 Task: Log work in the project Visionary for the issue 'Upgrade the accessibility of a mobile application to comply with international accessibility standards' spent time as '2w 6d 14h 20m' and remaining time as '6w 1d 23h 38m' and move to bottom of backlog. Now add the issue to the epic 'Data Analysis'.
Action: Mouse moved to (881, 368)
Screenshot: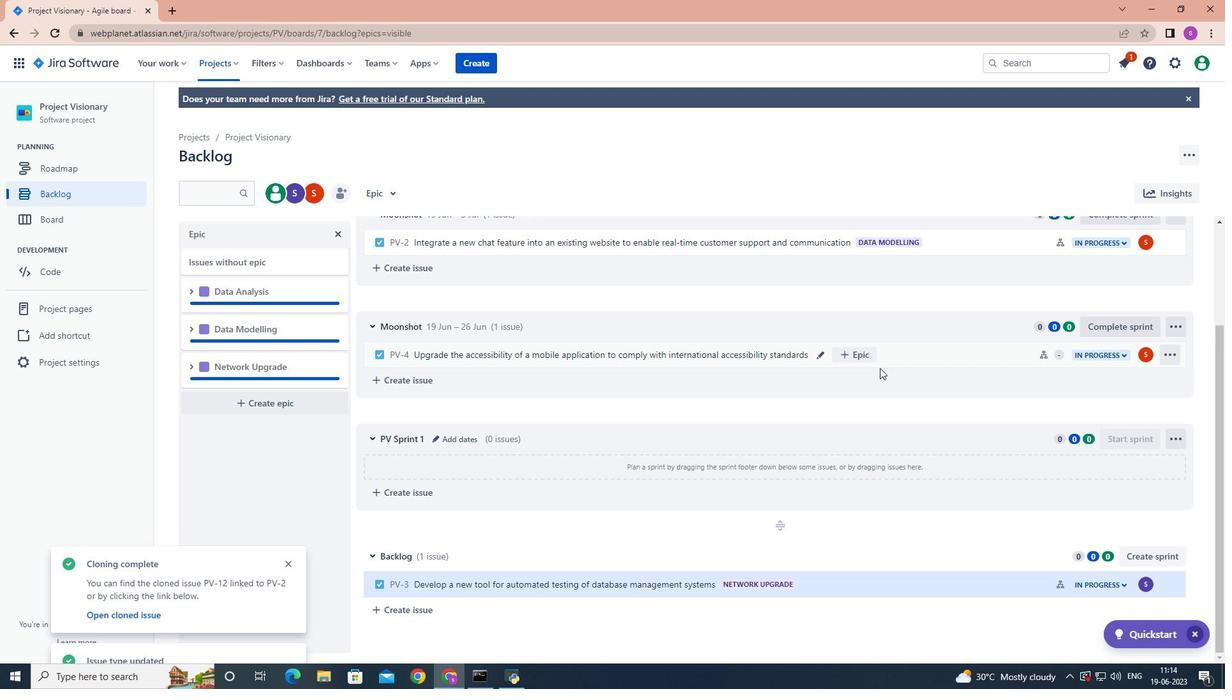 
Action: Mouse scrolled (881, 369) with delta (0, 0)
Screenshot: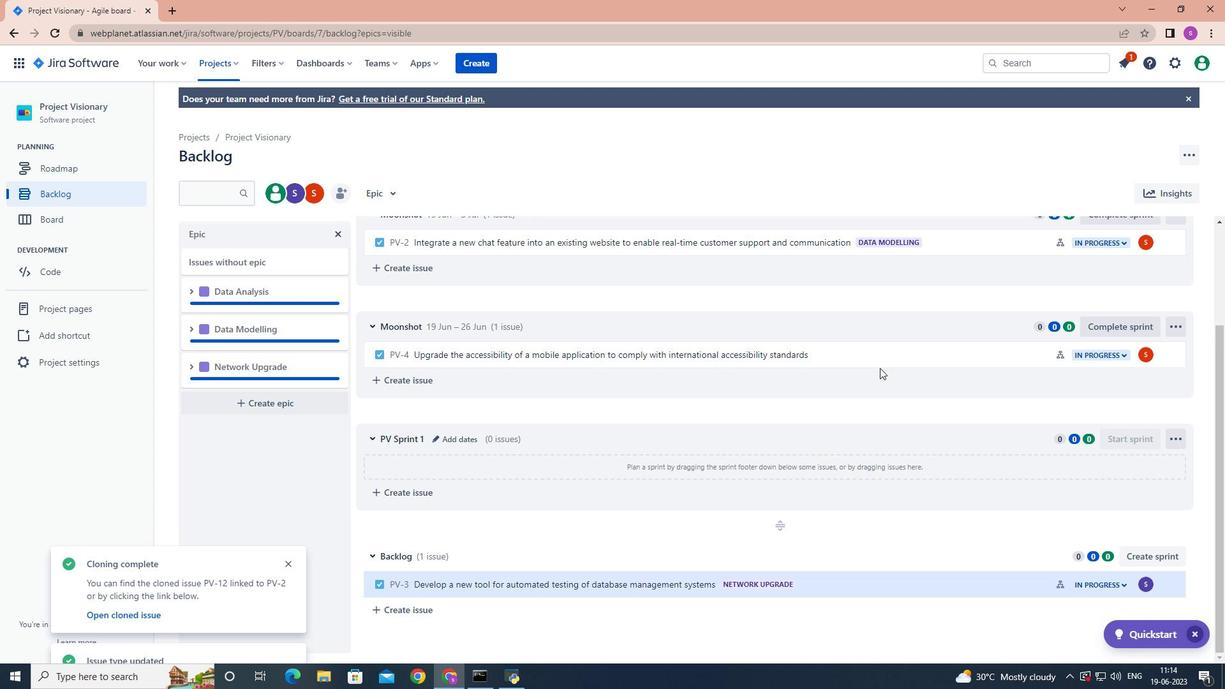 
Action: Mouse moved to (881, 368)
Screenshot: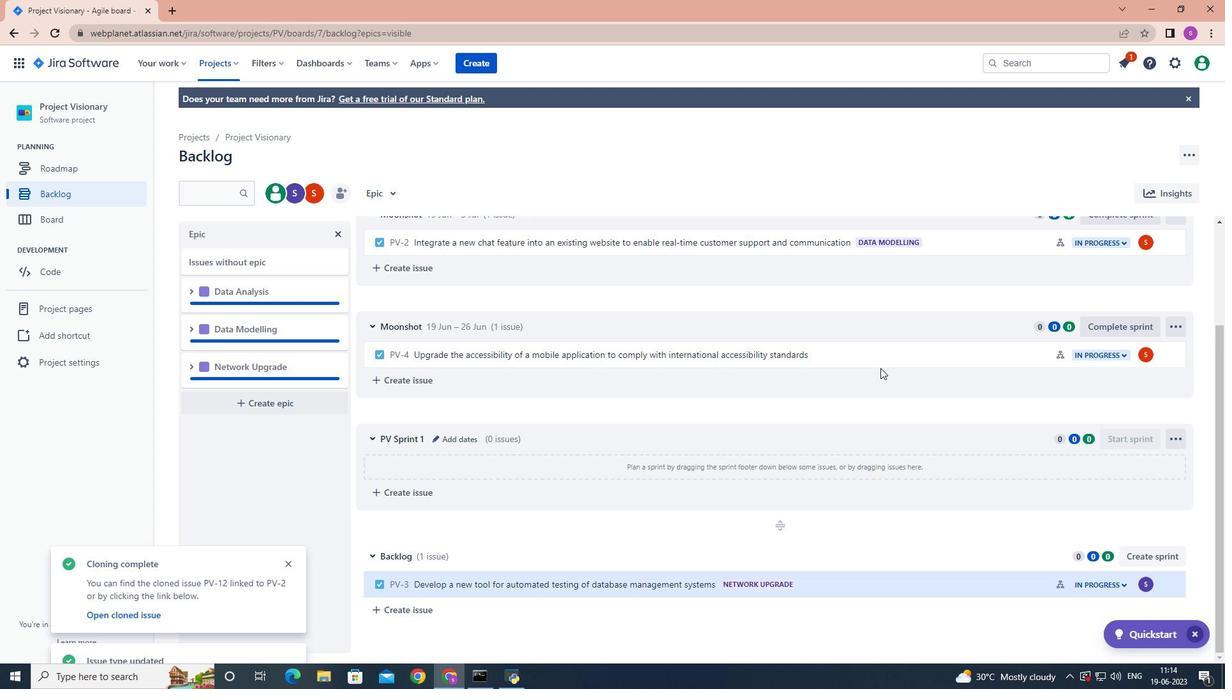 
Action: Mouse scrolled (881, 369) with delta (0, 0)
Screenshot: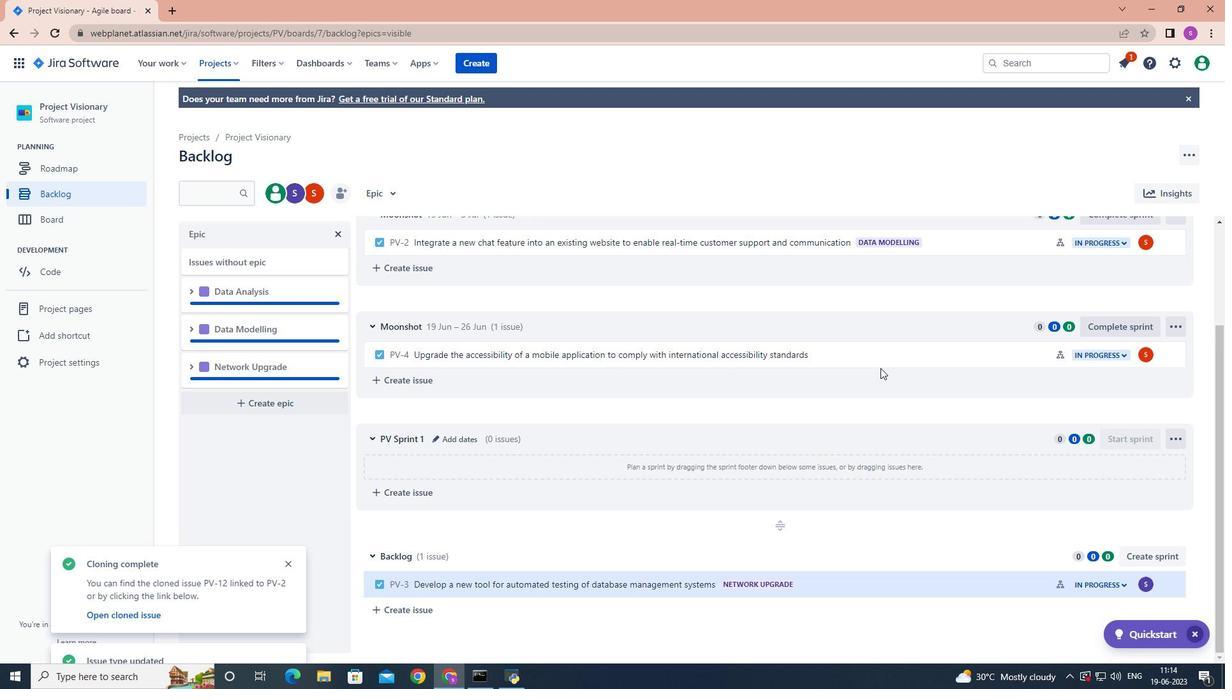 
Action: Mouse scrolled (881, 369) with delta (0, 0)
Screenshot: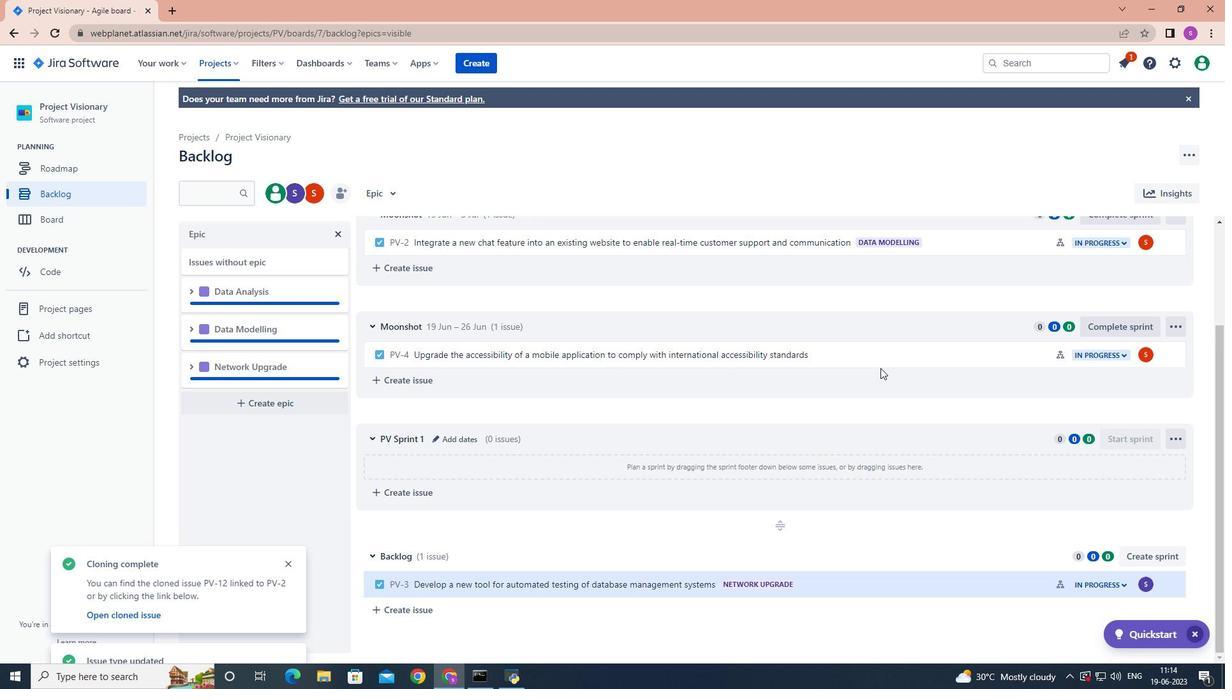 
Action: Mouse moved to (950, 399)
Screenshot: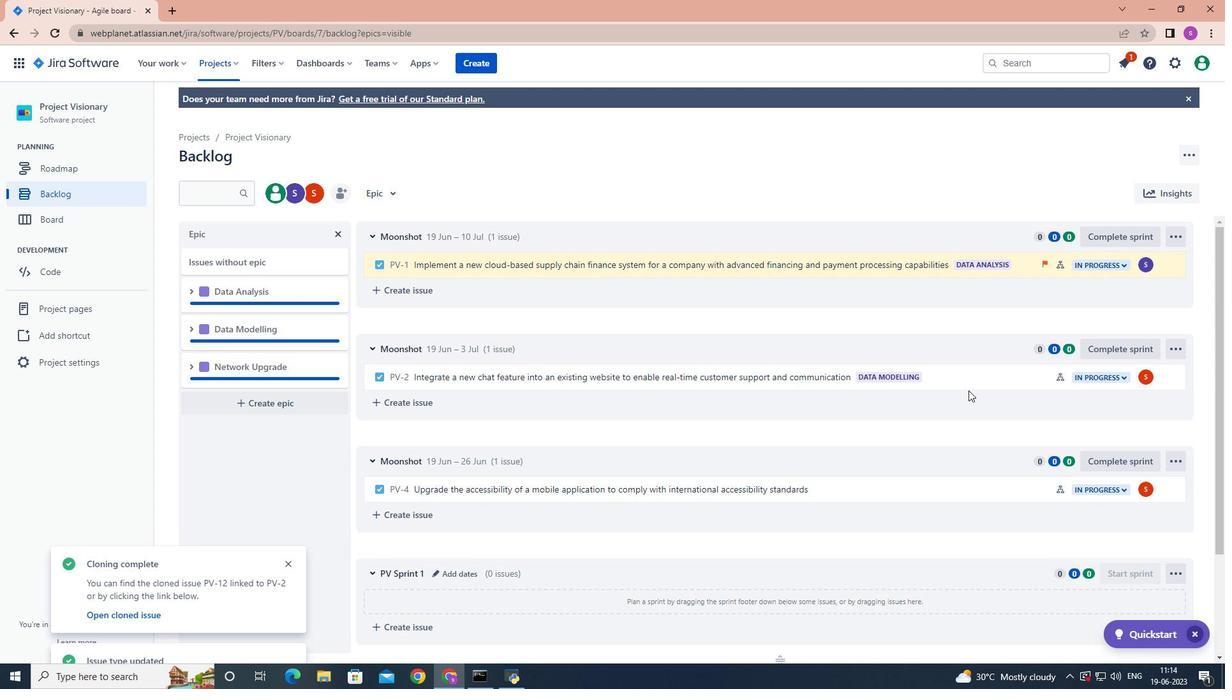 
Action: Mouse scrolled (950, 399) with delta (0, 0)
Screenshot: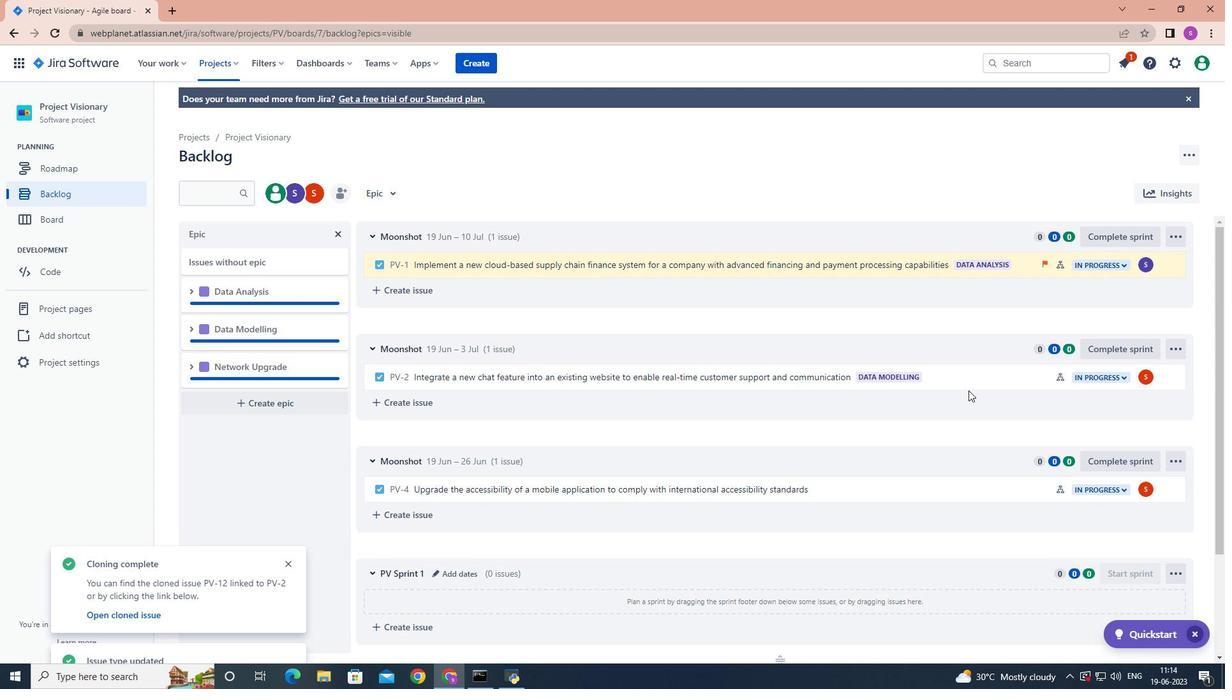 
Action: Mouse moved to (946, 402)
Screenshot: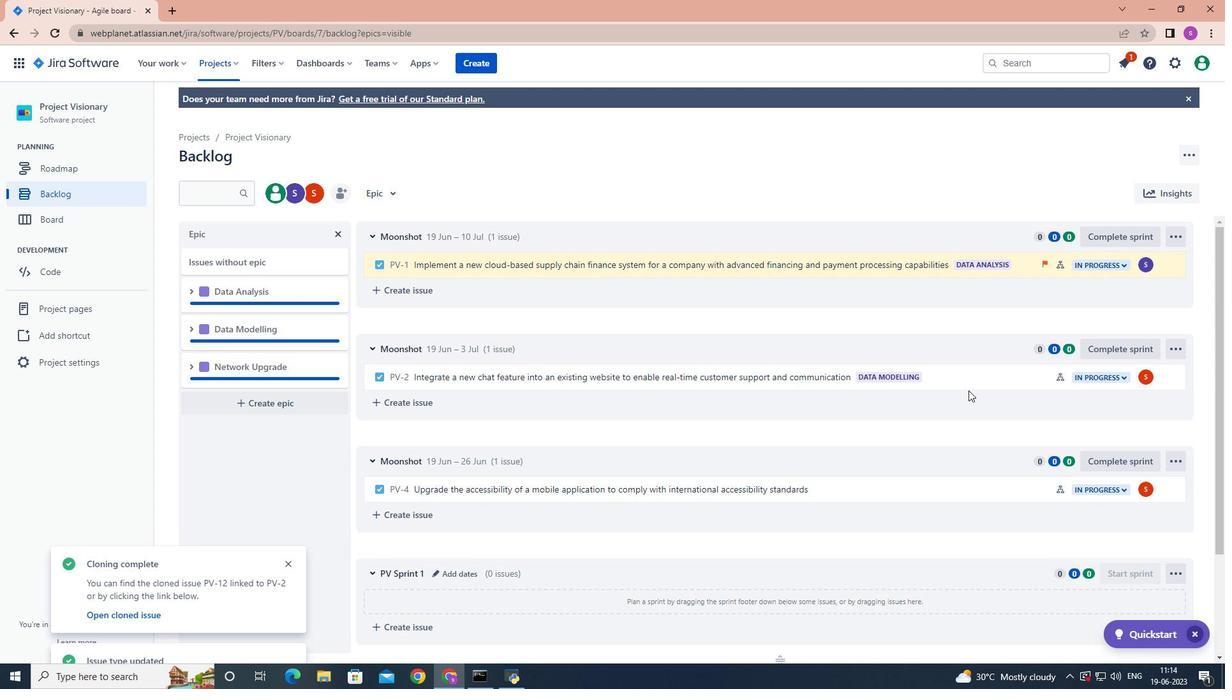 
Action: Mouse scrolled (946, 401) with delta (0, 0)
Screenshot: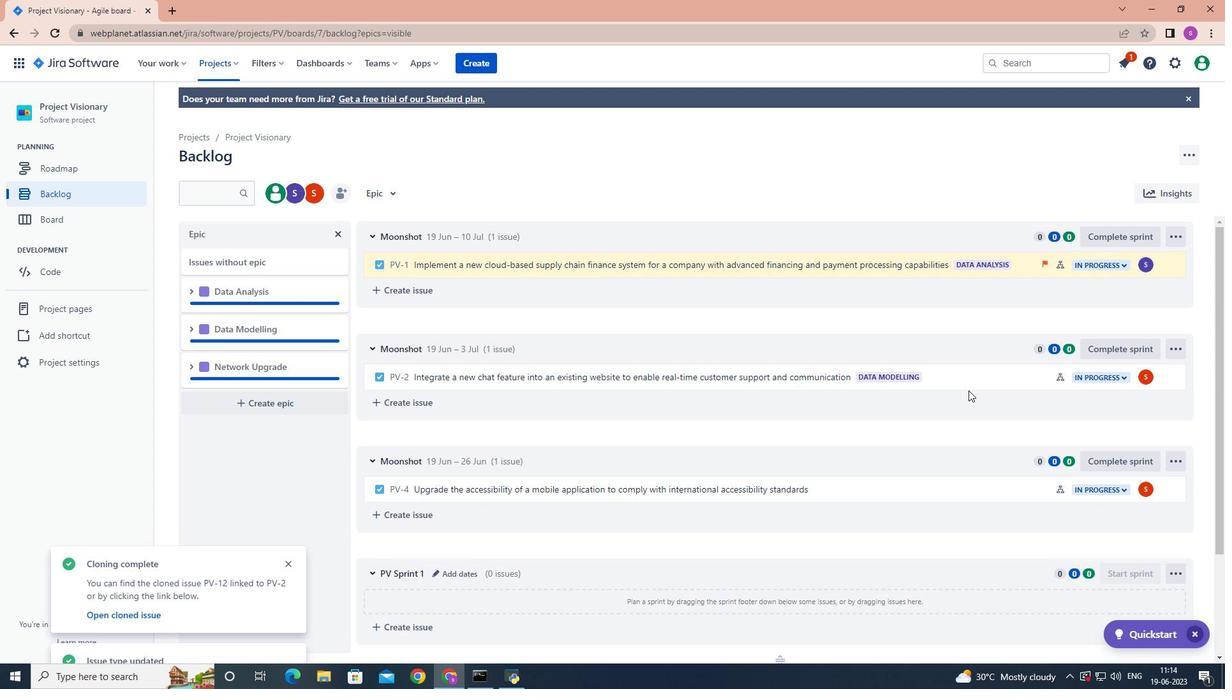 
Action: Mouse moved to (946, 402)
Screenshot: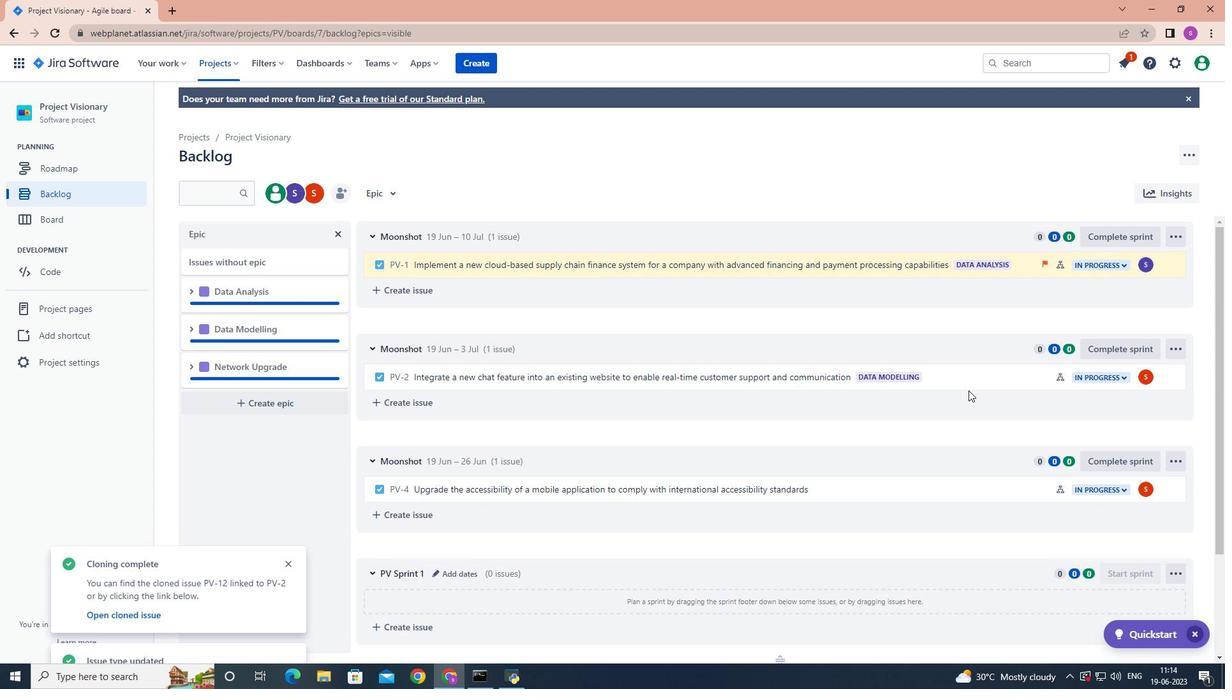 
Action: Mouse scrolled (946, 402) with delta (0, 0)
Screenshot: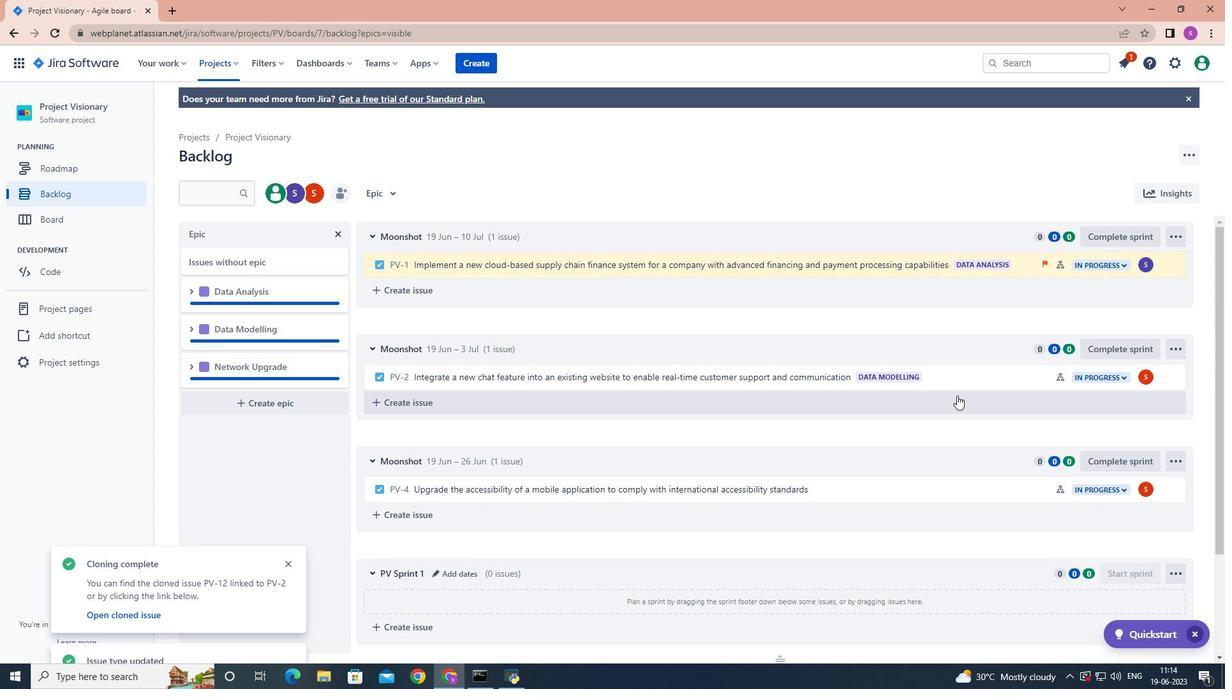 
Action: Mouse moved to (945, 403)
Screenshot: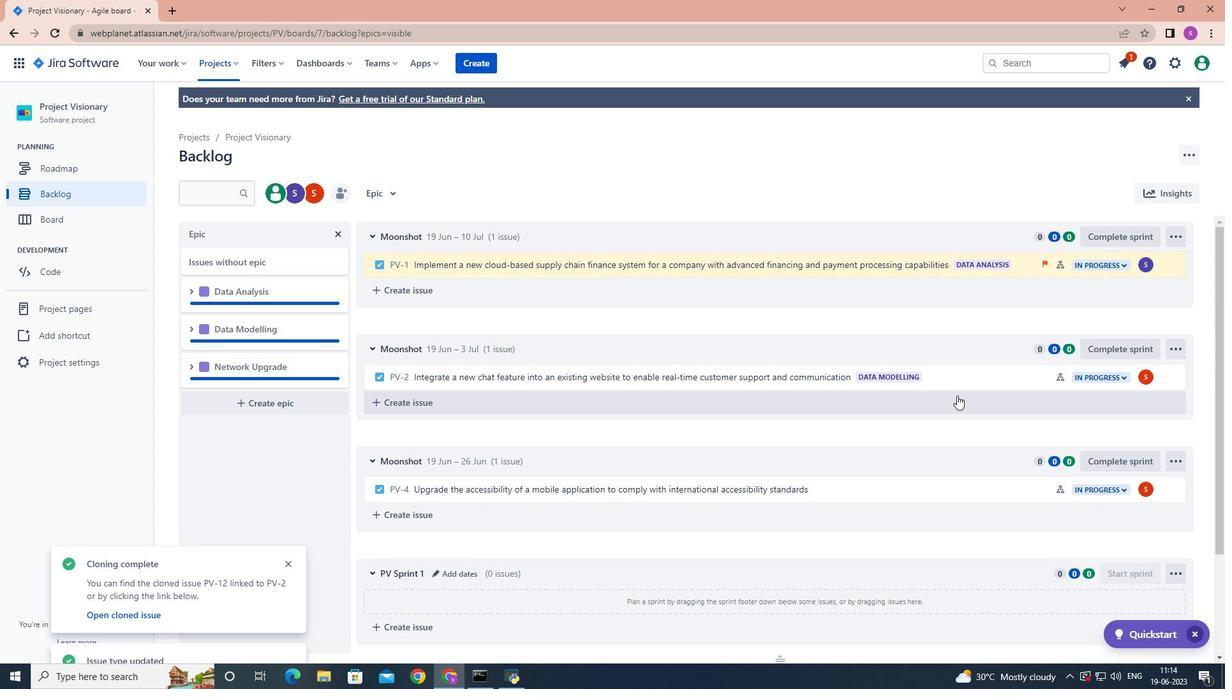 
Action: Mouse scrolled (945, 402) with delta (0, 0)
Screenshot: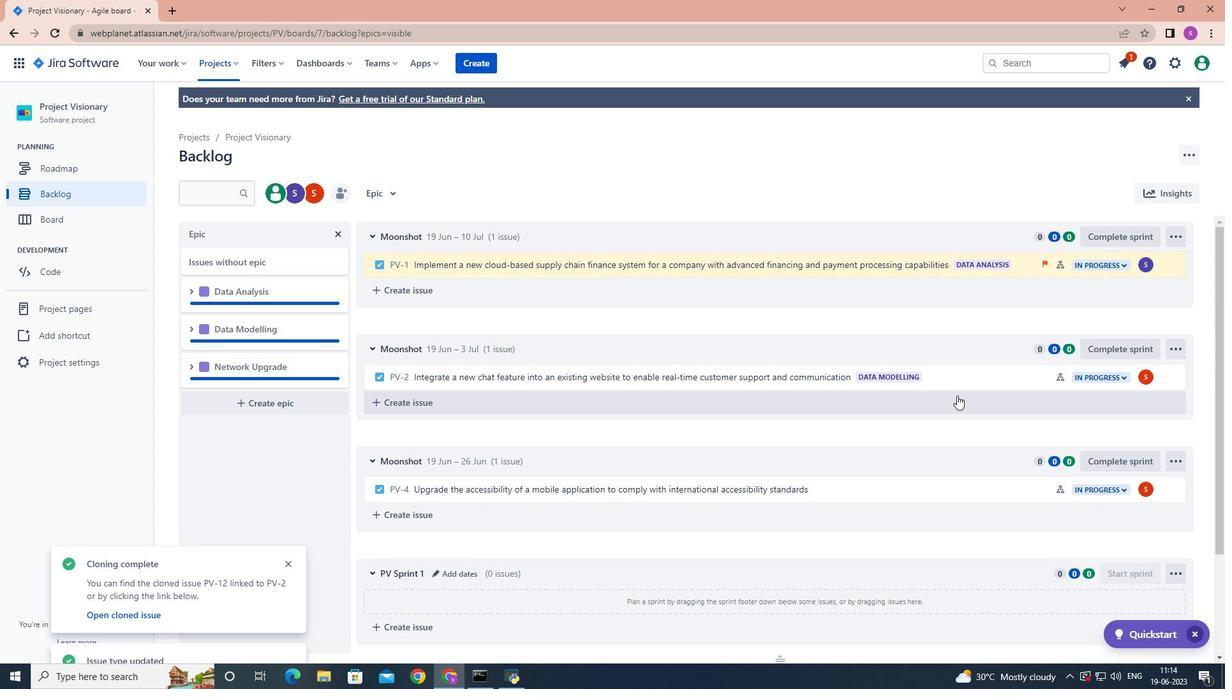 
Action: Mouse moved to (945, 403)
Screenshot: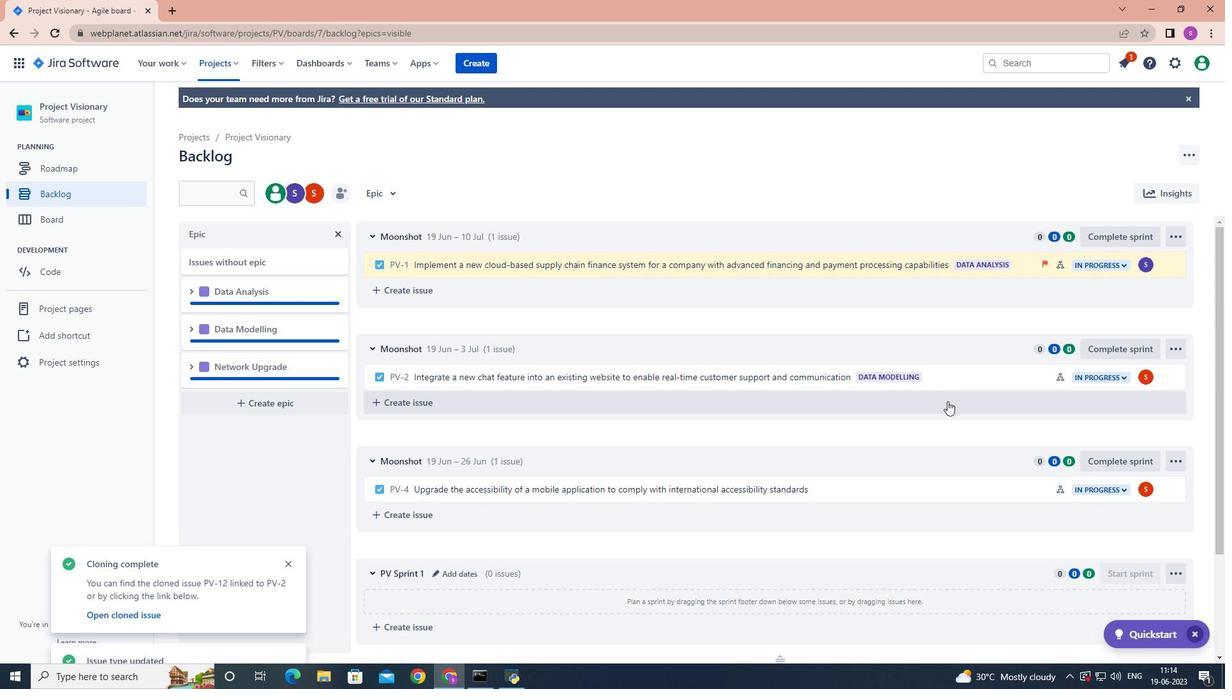 
Action: Mouse scrolled (945, 402) with delta (0, 0)
Screenshot: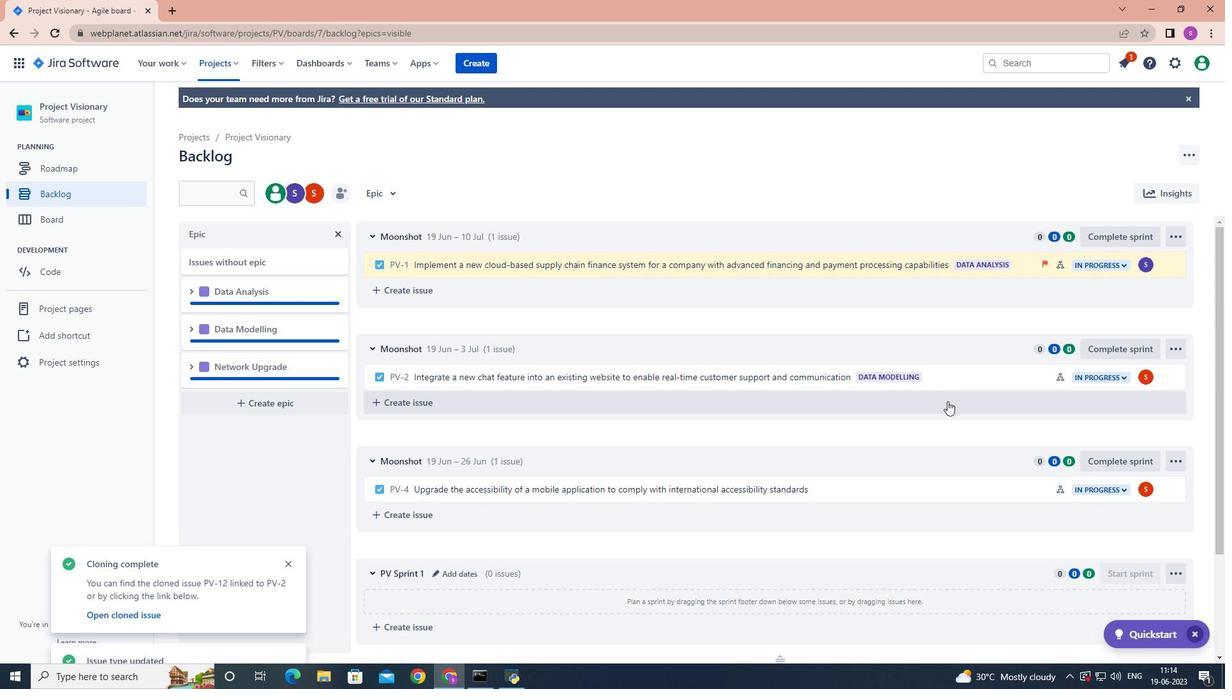 
Action: Mouse moved to (945, 403)
Screenshot: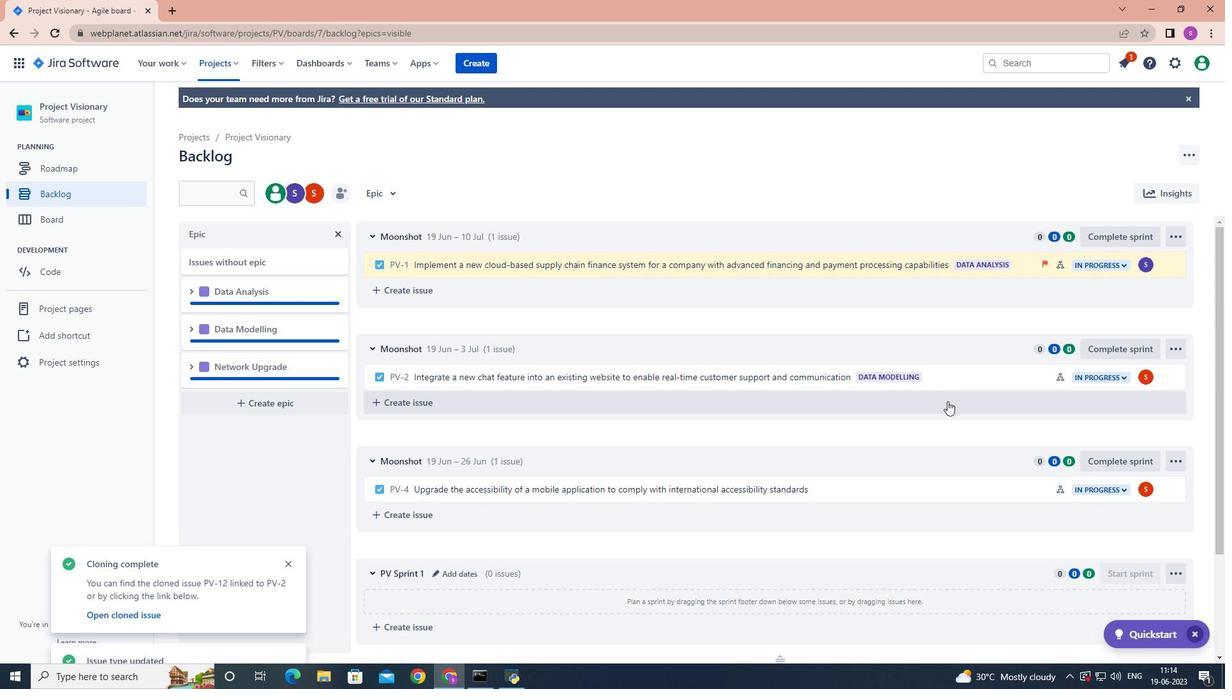 
Action: Mouse scrolled (945, 402) with delta (0, 0)
Screenshot: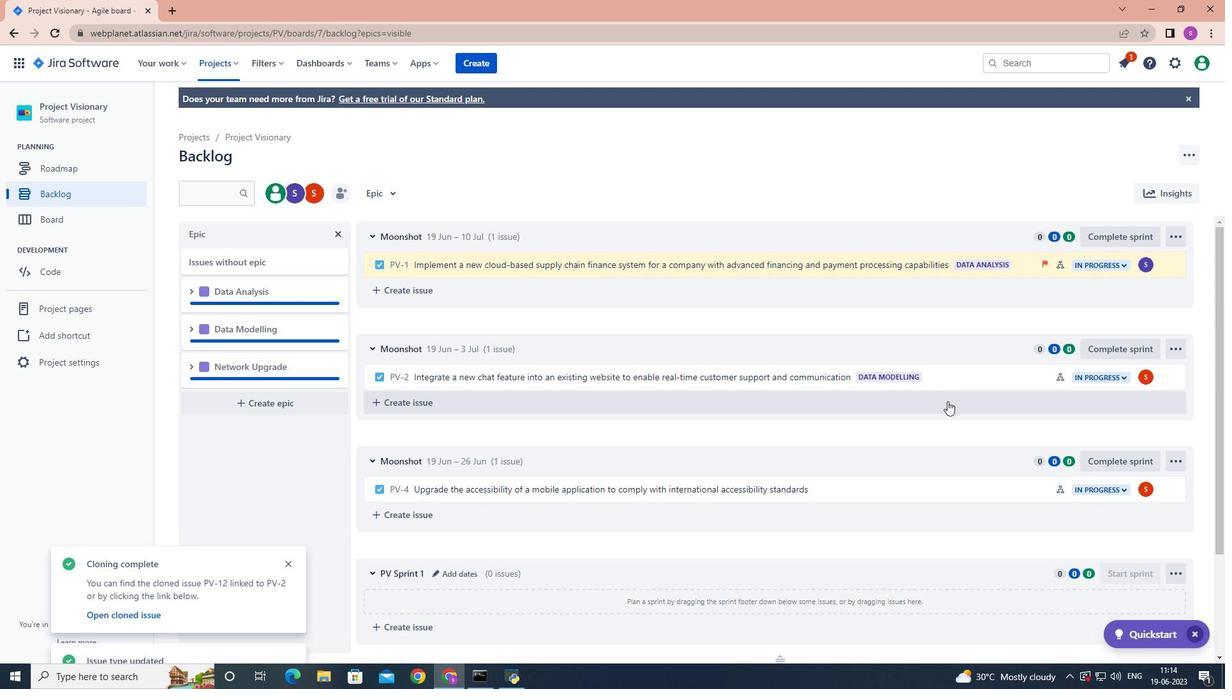 
Action: Mouse moved to (945, 403)
Screenshot: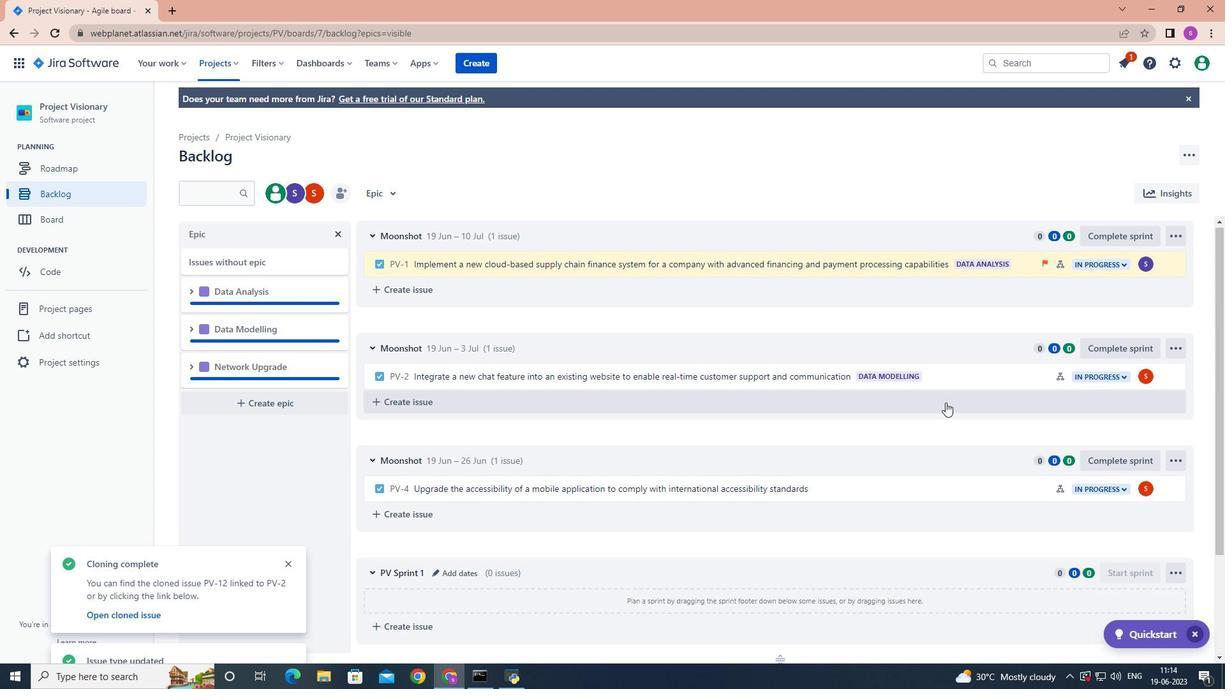 
Action: Mouse scrolled (945, 402) with delta (0, 0)
Screenshot: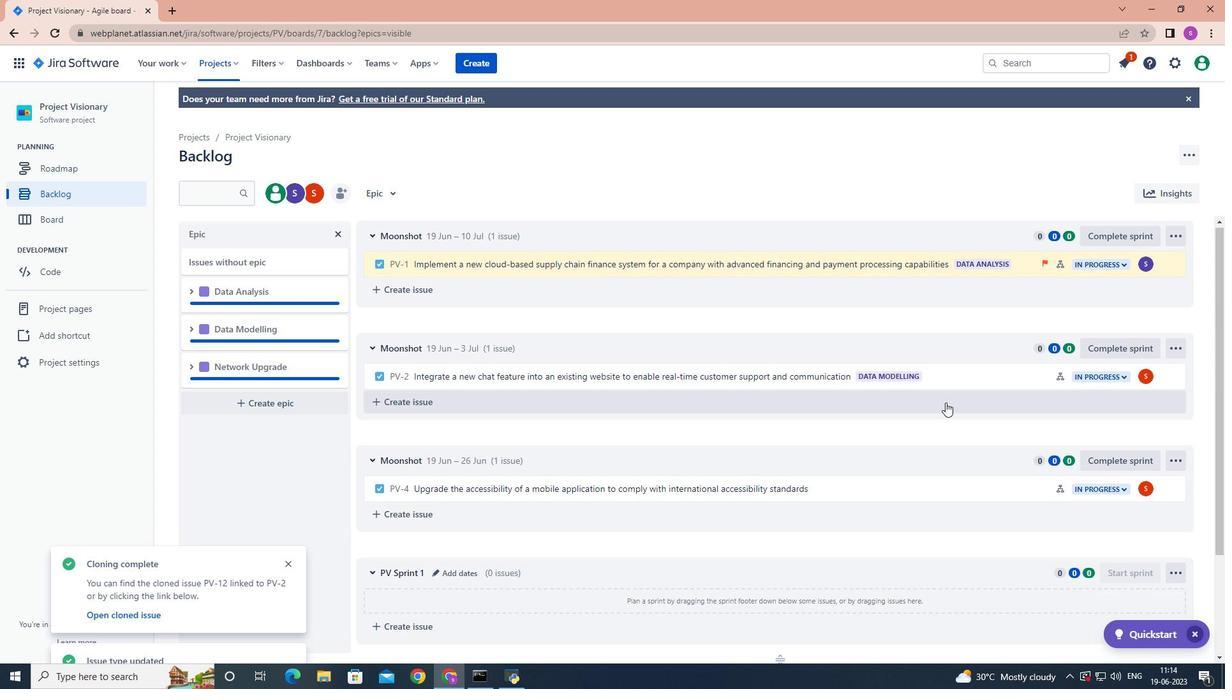 
Action: Mouse moved to (886, 350)
Screenshot: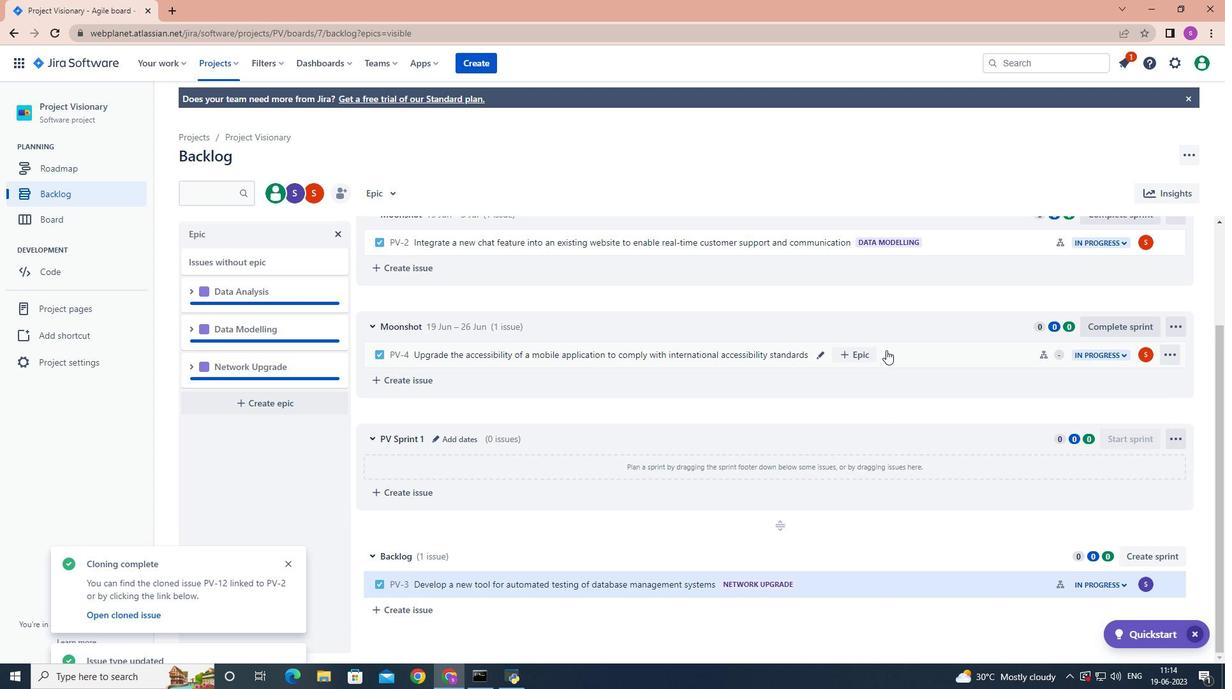 
Action: Mouse pressed left at (886, 350)
Screenshot: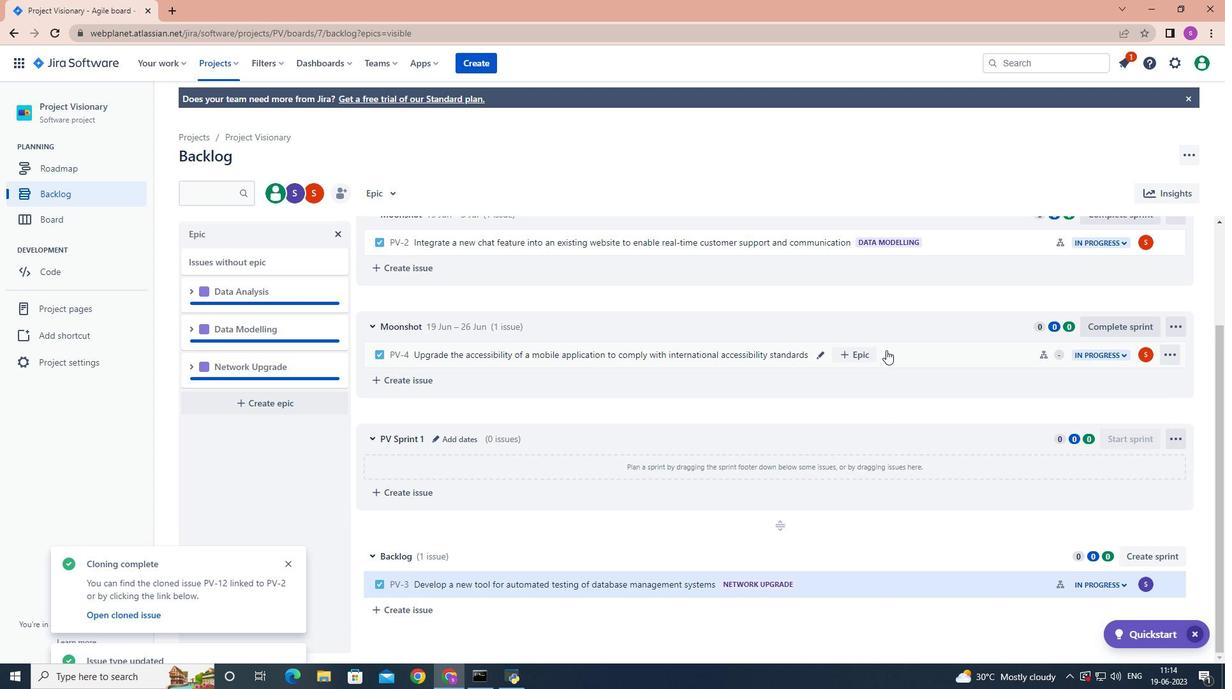 
Action: Mouse moved to (1164, 227)
Screenshot: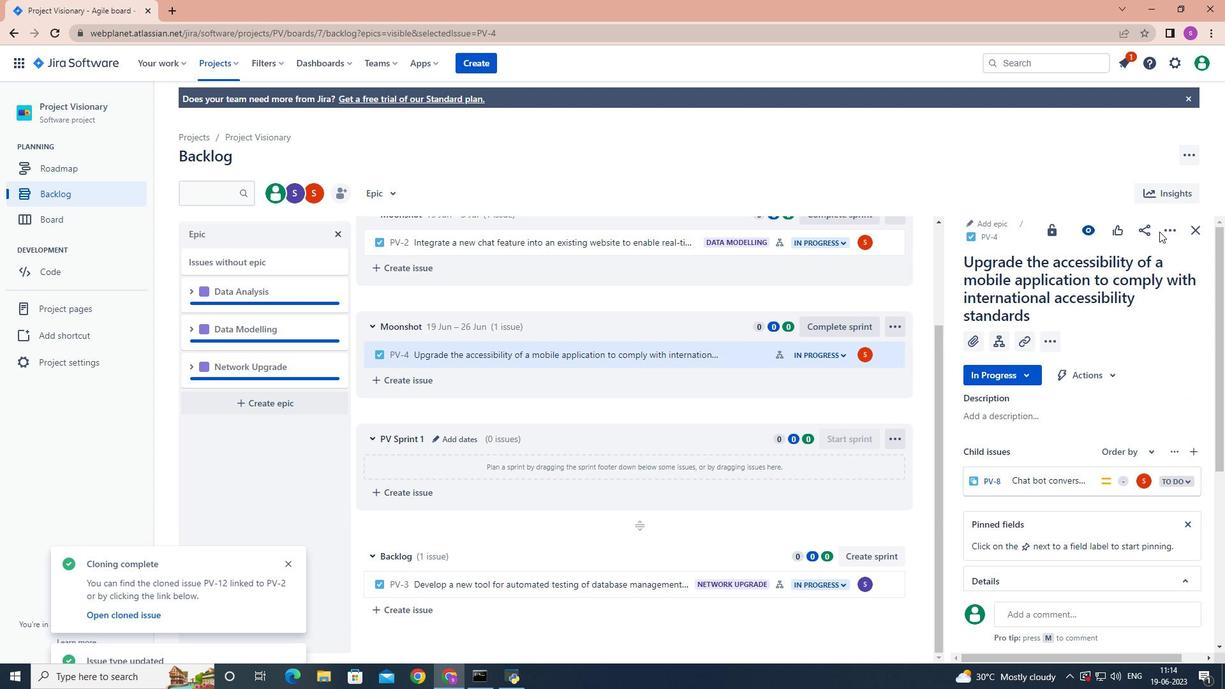 
Action: Mouse pressed left at (1164, 227)
Screenshot: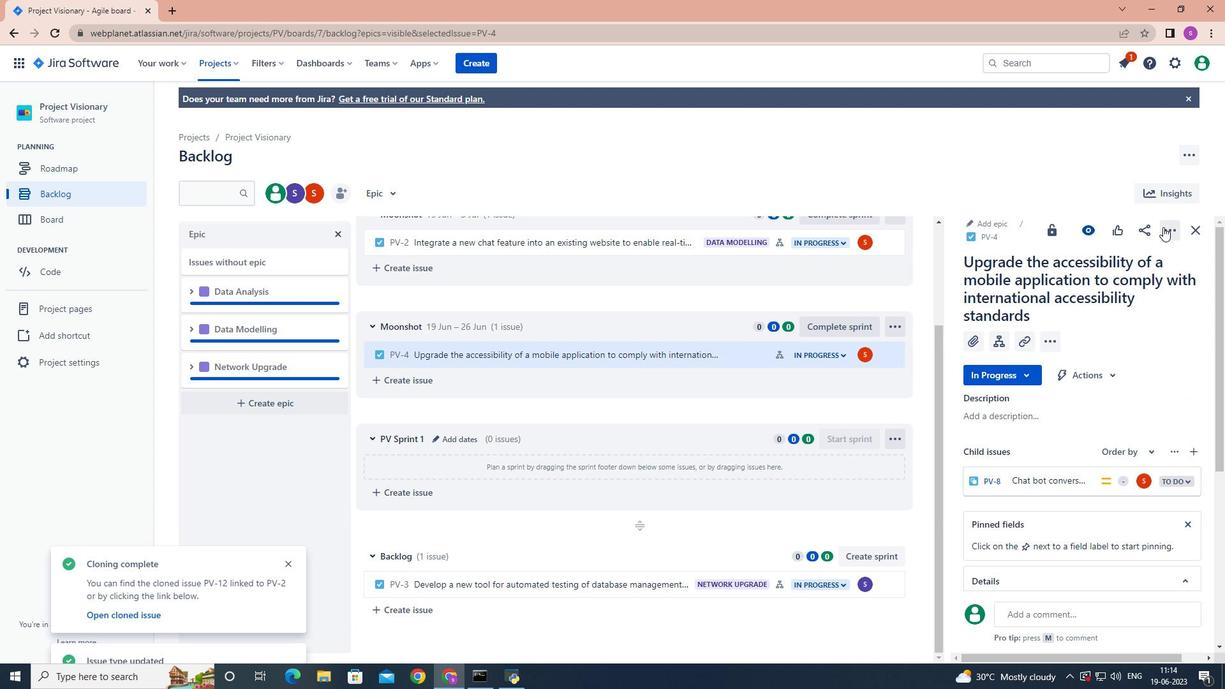 
Action: Mouse moved to (1128, 266)
Screenshot: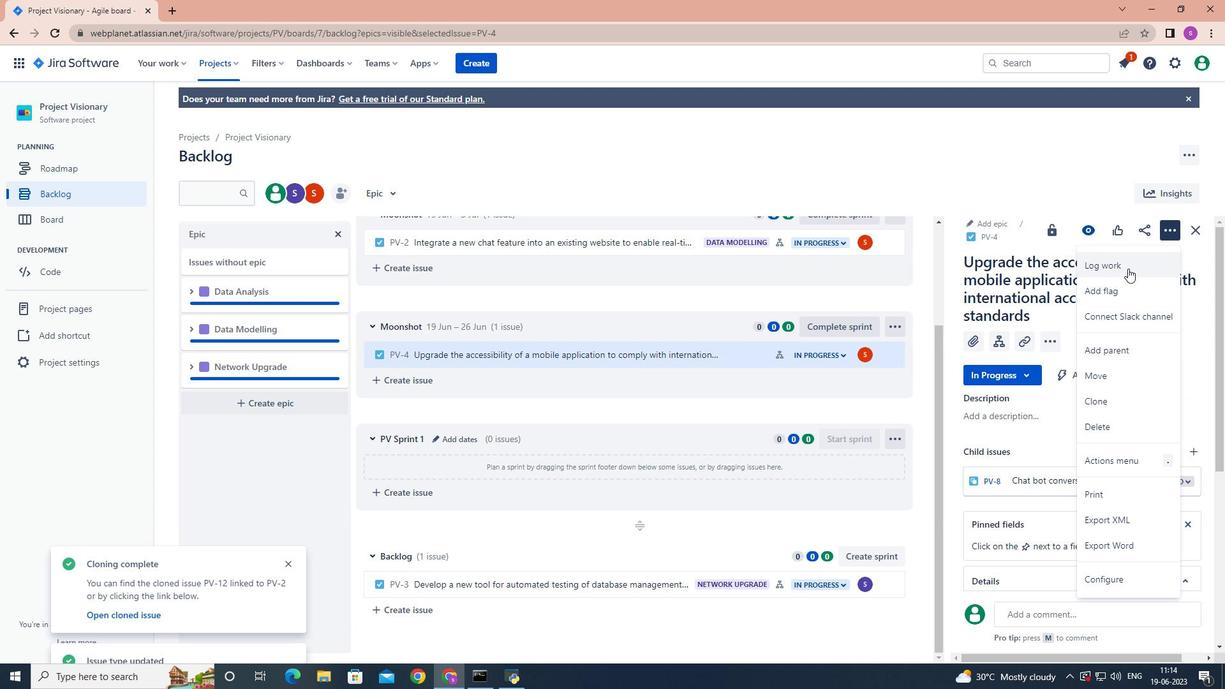 
Action: Mouse pressed left at (1128, 266)
Screenshot: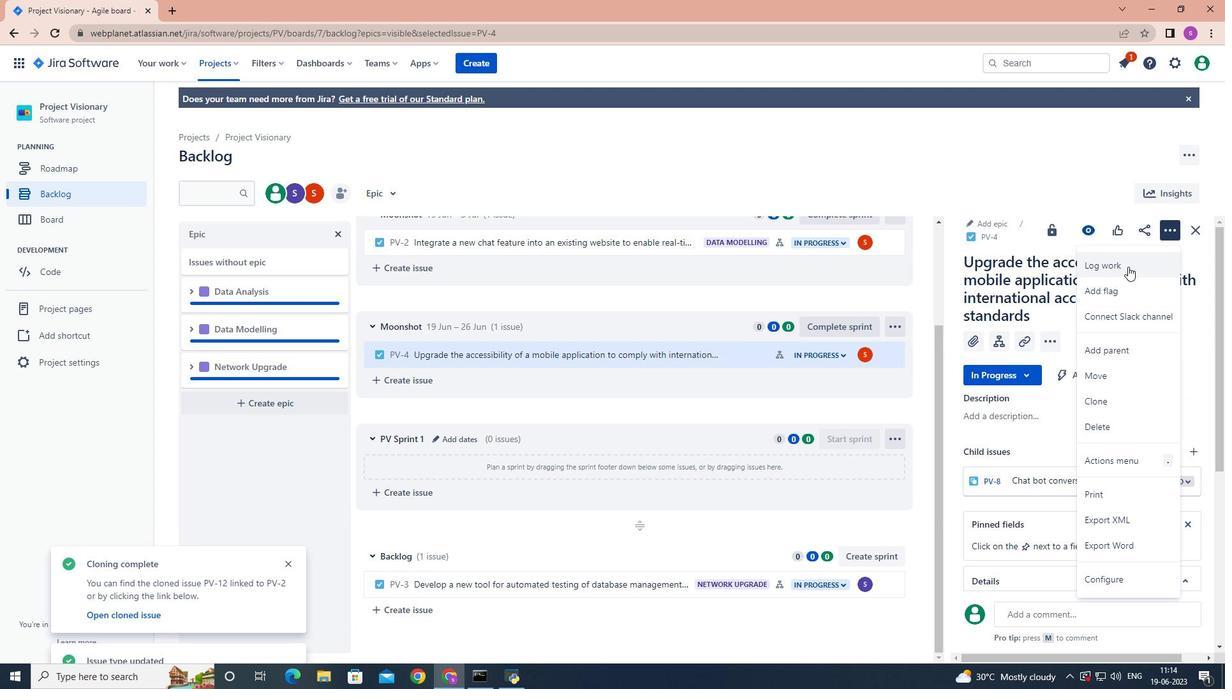 
Action: Mouse moved to (1127, 266)
Screenshot: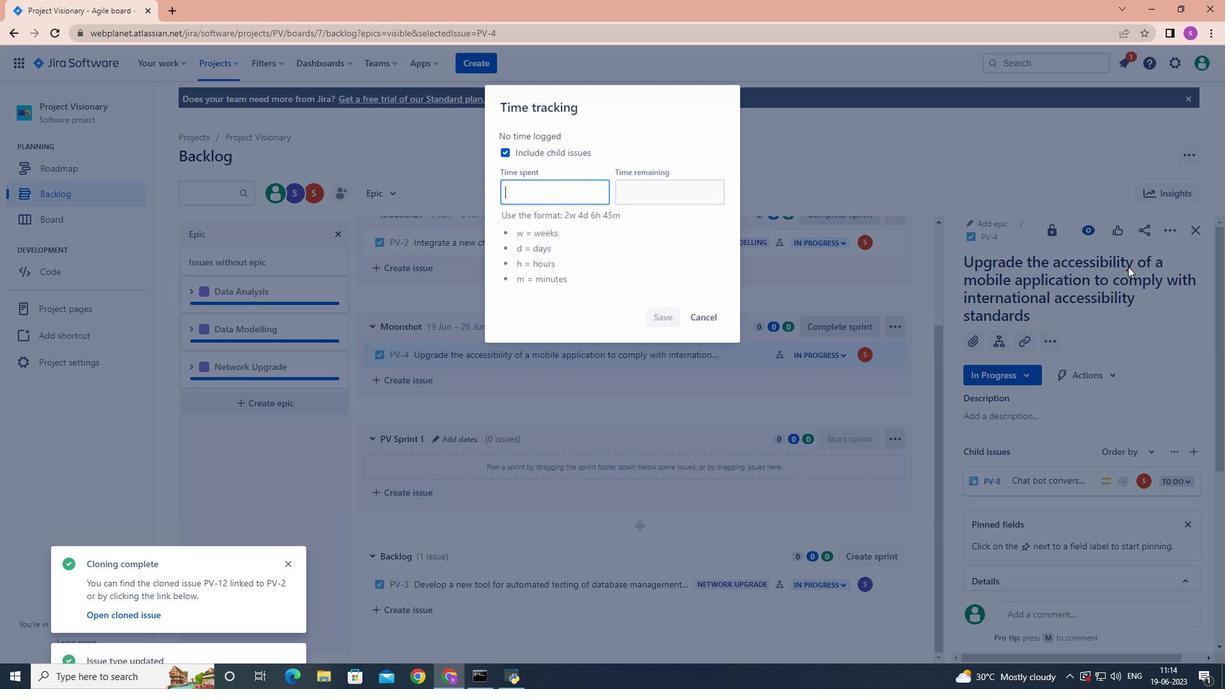 
Action: Key pressed 2w<Key.space>6d<Key.space>14h<Key.space>20m
Screenshot: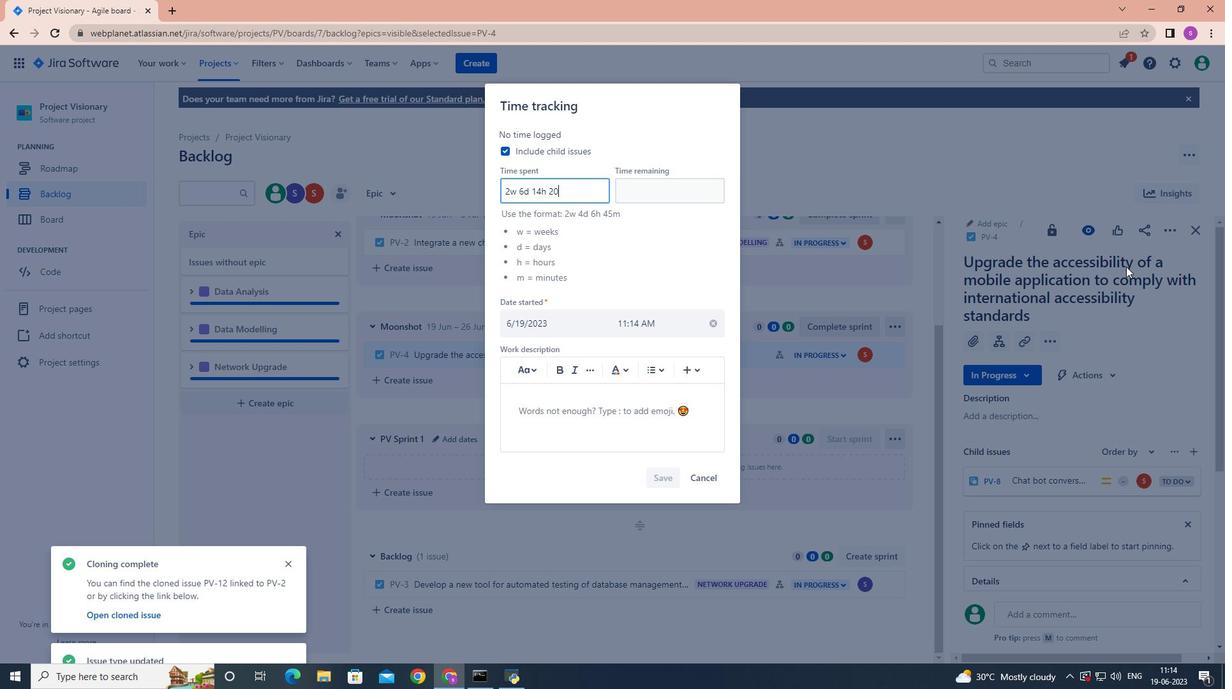 
Action: Mouse moved to (677, 189)
Screenshot: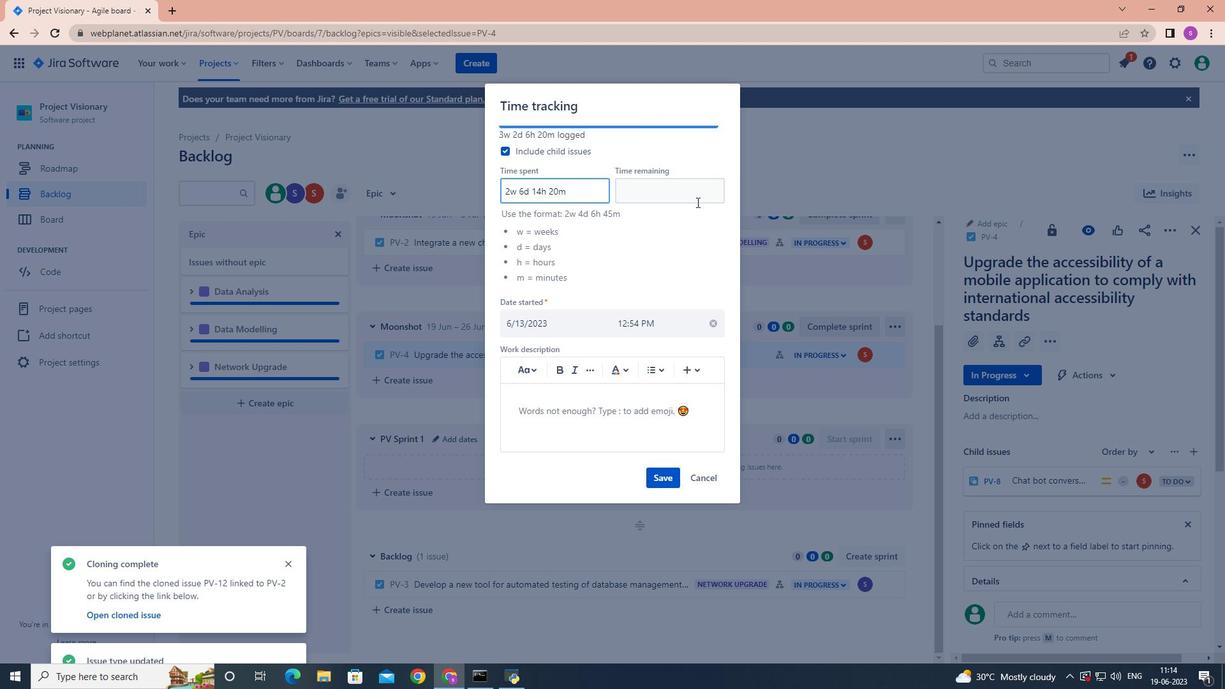 
Action: Mouse pressed left at (677, 189)
Screenshot: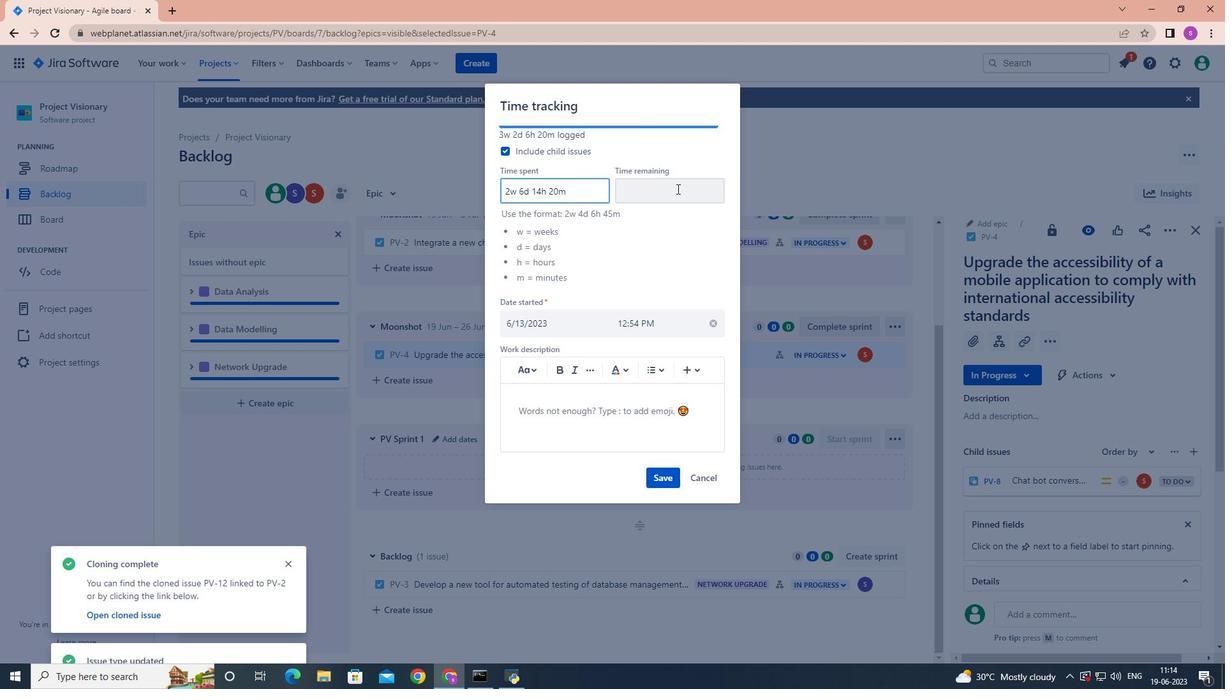 
Action: Mouse moved to (671, 187)
Screenshot: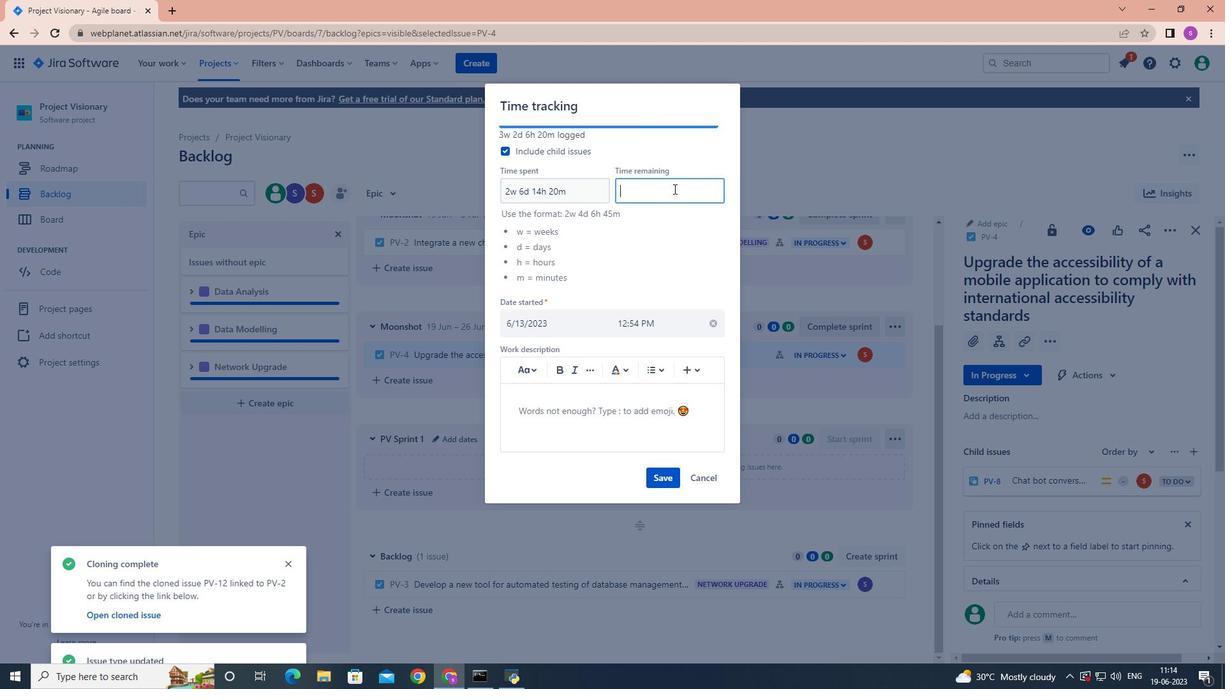 
Action: Key pressed 6w<Key.space>1d<Key.space>23h<Key.space>38m
Screenshot: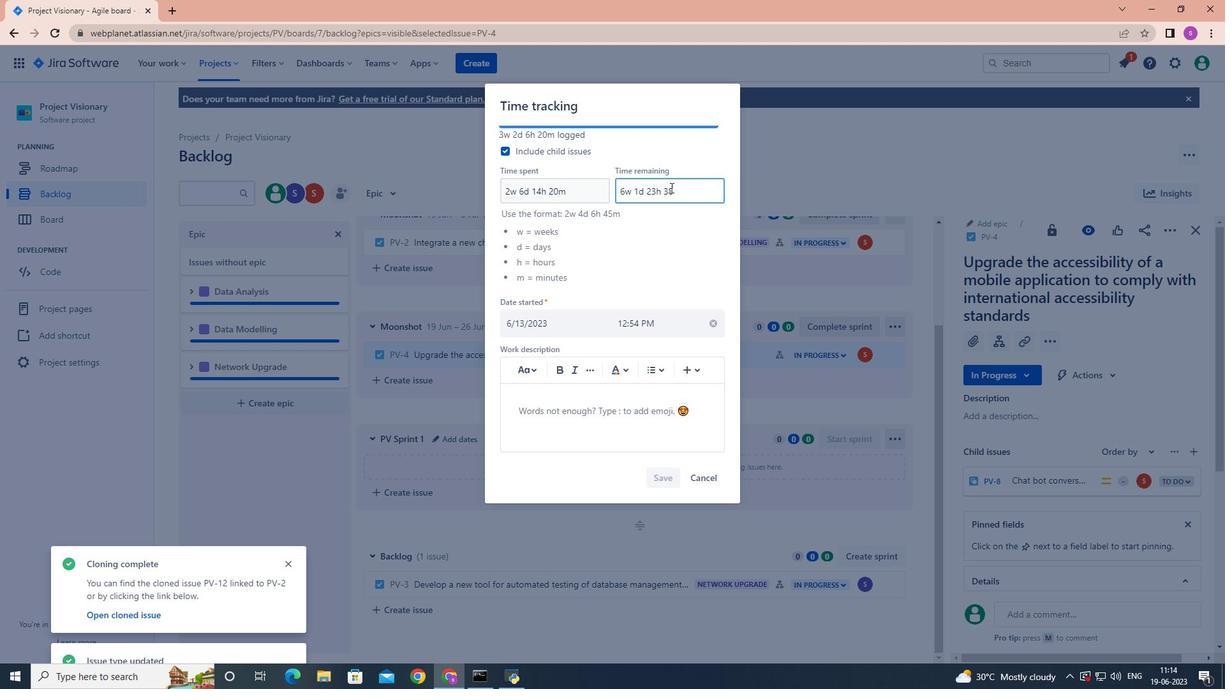 
Action: Mouse moved to (658, 478)
Screenshot: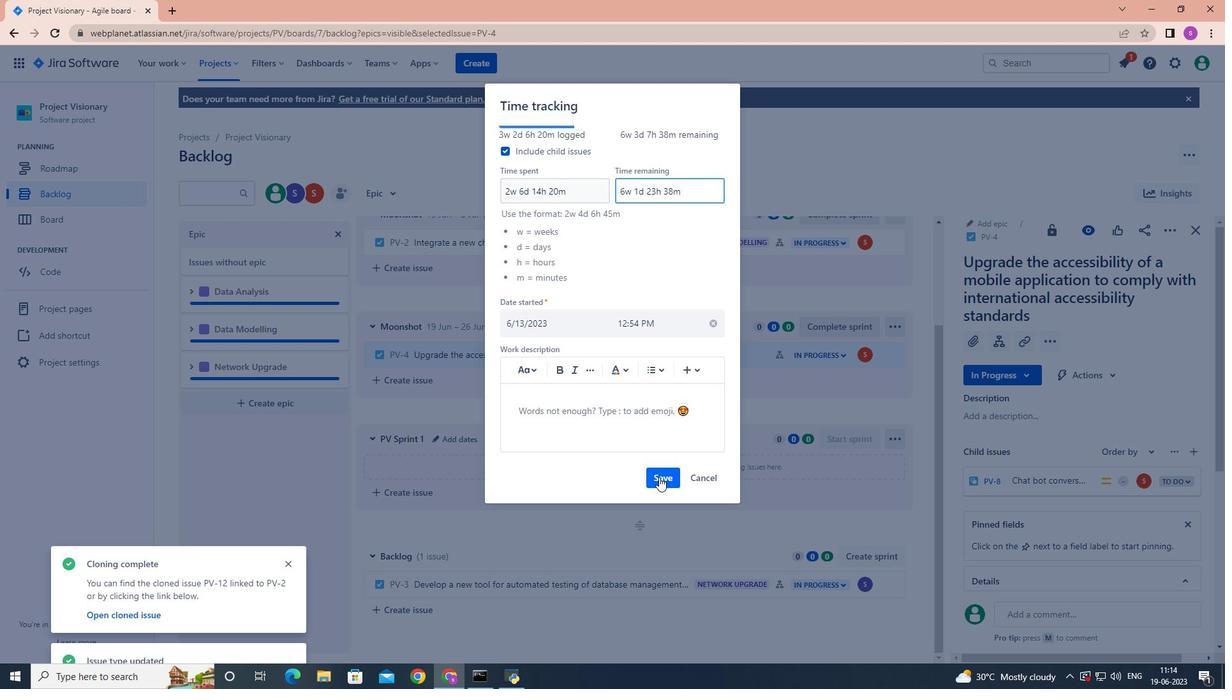 
Action: Mouse pressed left at (658, 478)
Screenshot: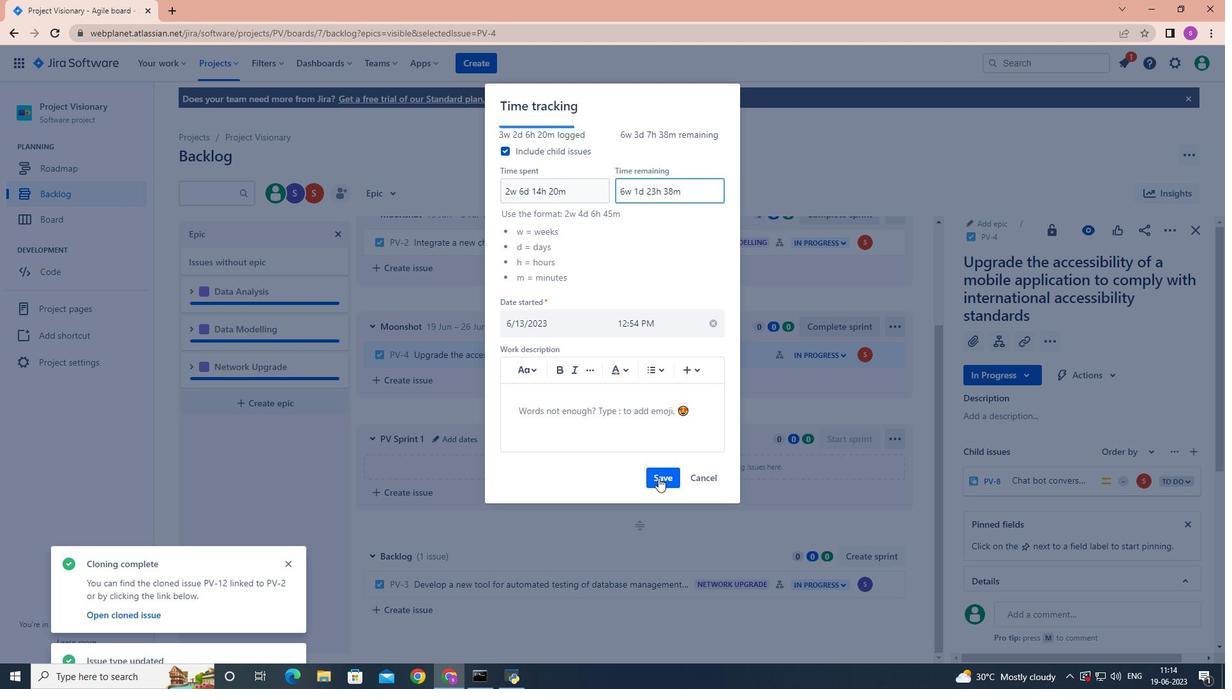 
Action: Mouse moved to (762, 510)
Screenshot: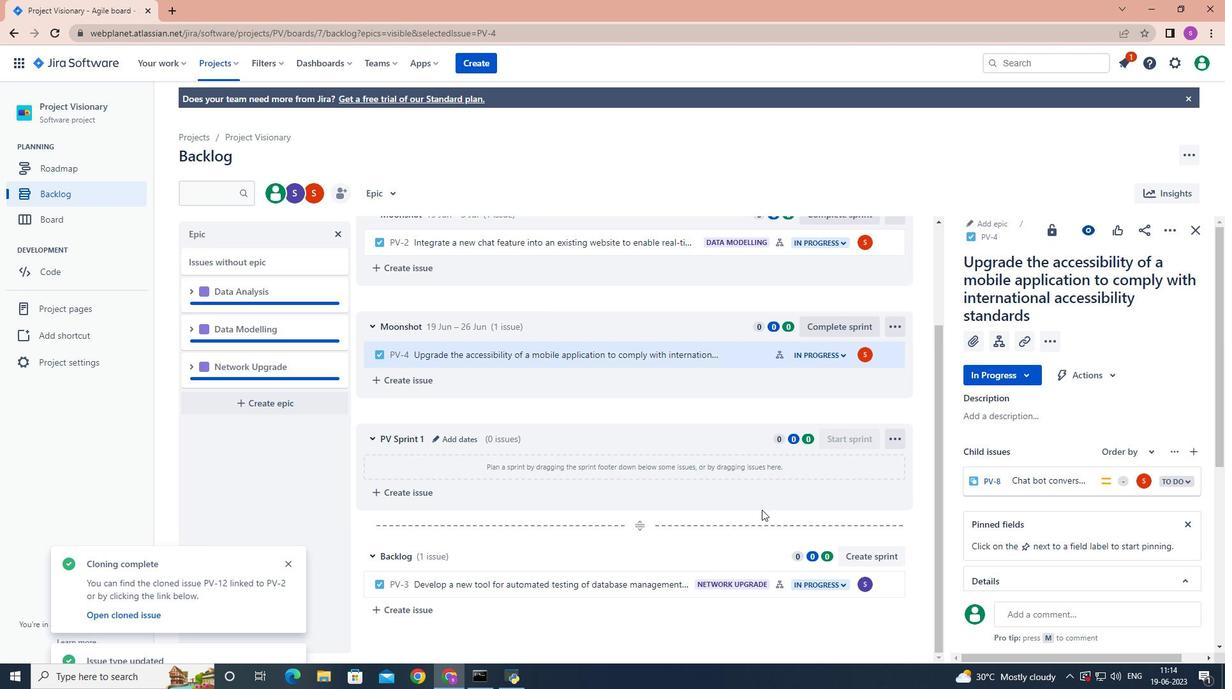 
Action: Mouse scrolled (762, 509) with delta (0, 0)
Screenshot: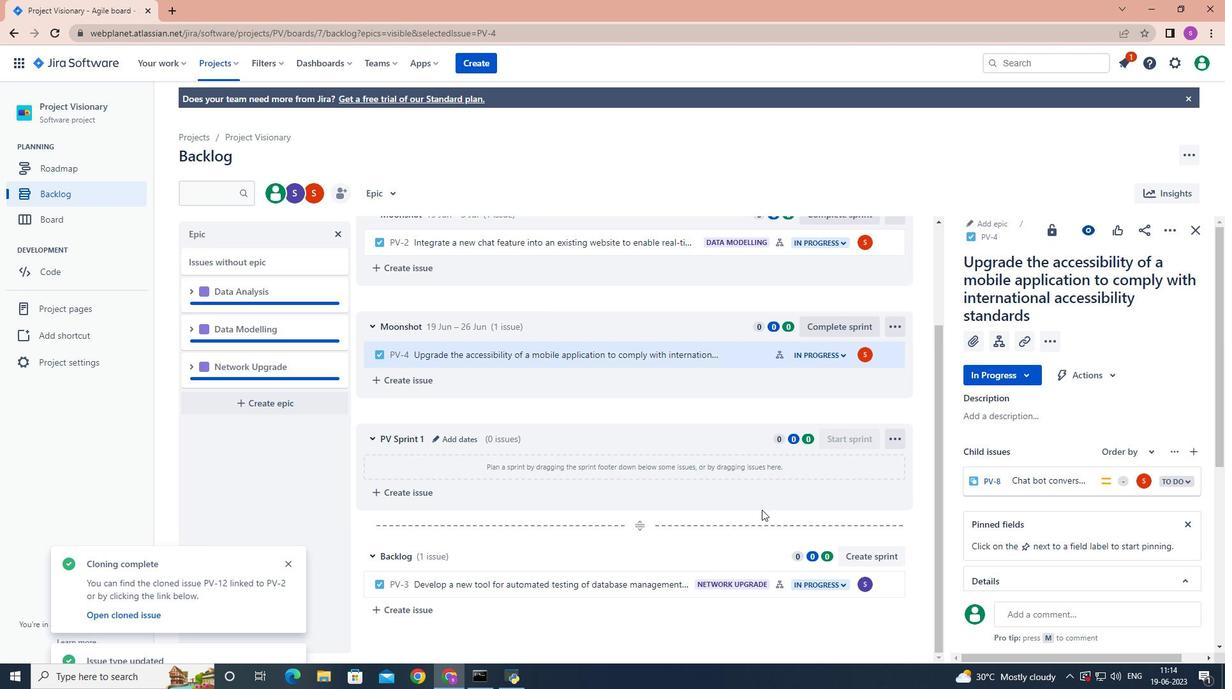 
Action: Mouse moved to (761, 507)
Screenshot: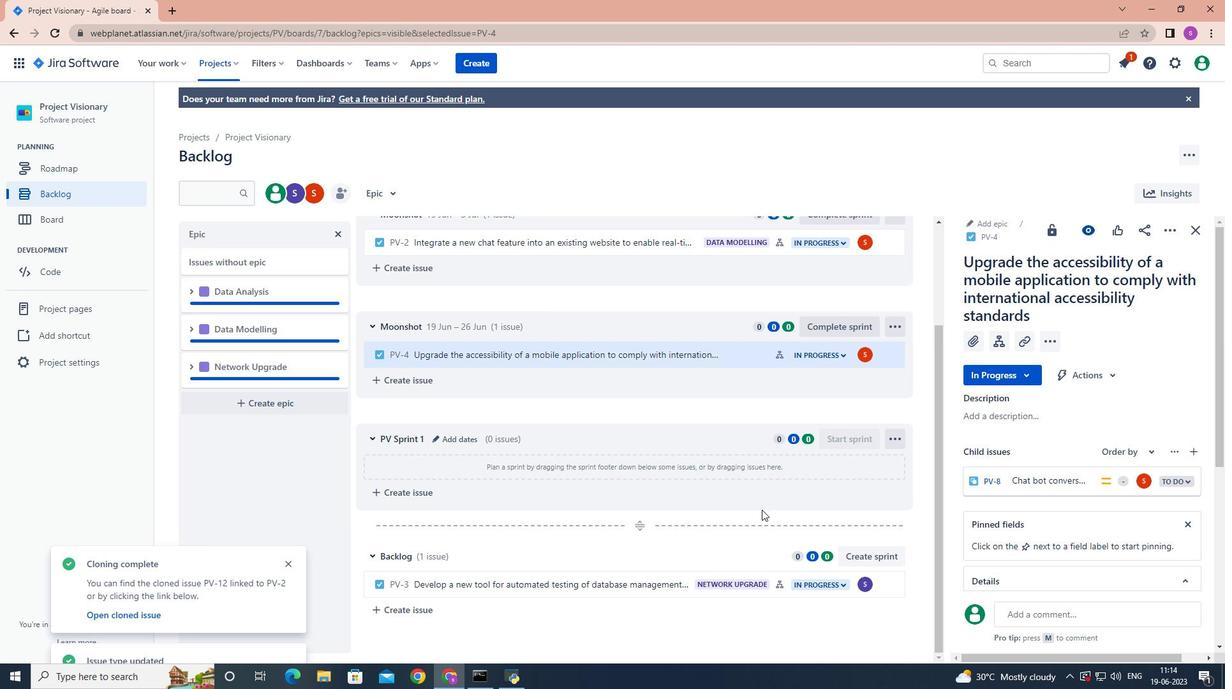 
Action: Mouse scrolled (761, 506) with delta (0, 0)
Screenshot: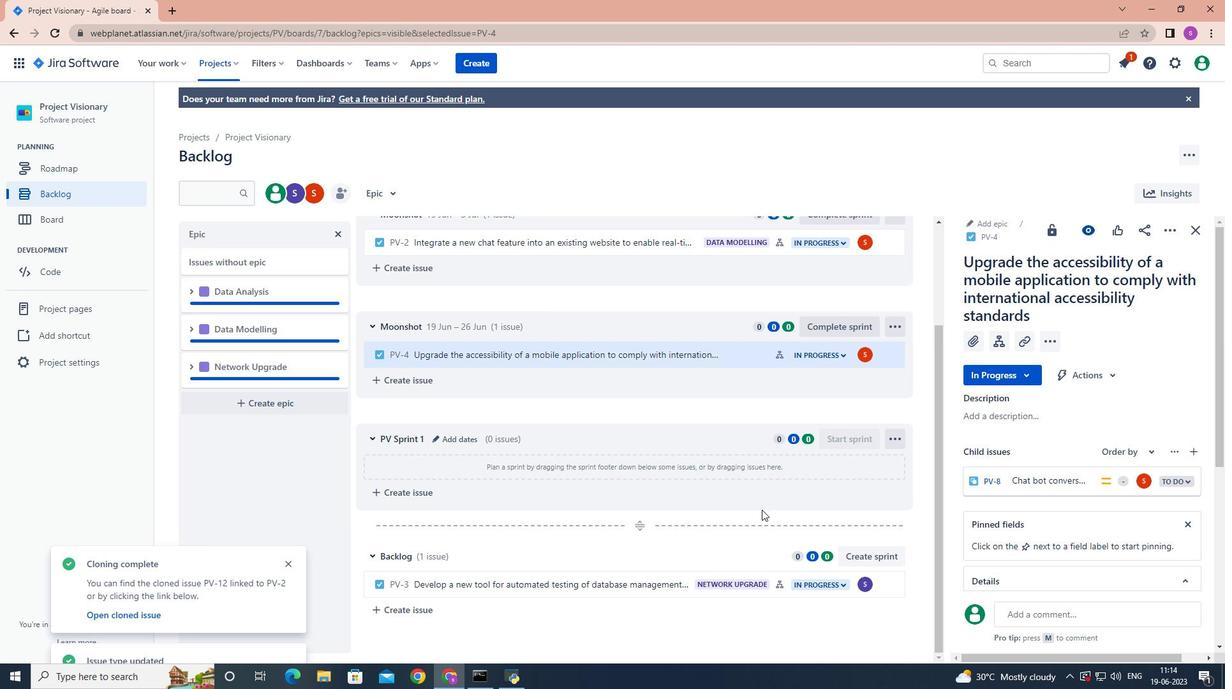 
Action: Mouse moved to (761, 506)
Screenshot: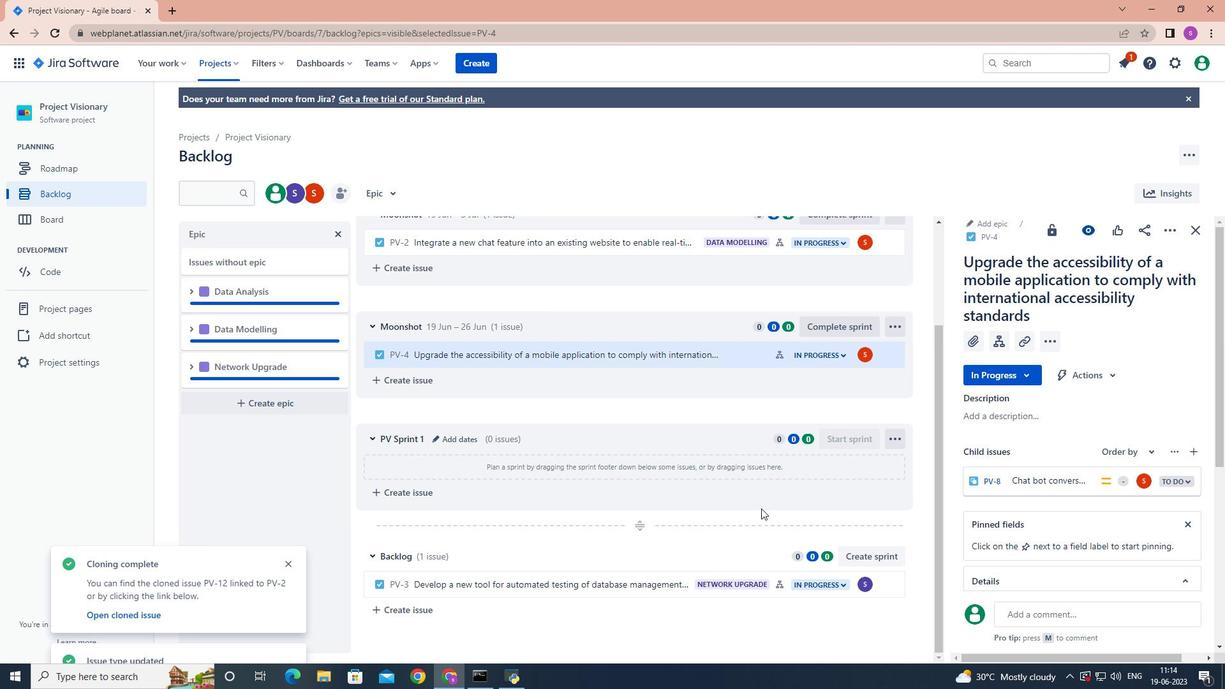 
Action: Mouse scrolled (761, 506) with delta (0, 0)
Screenshot: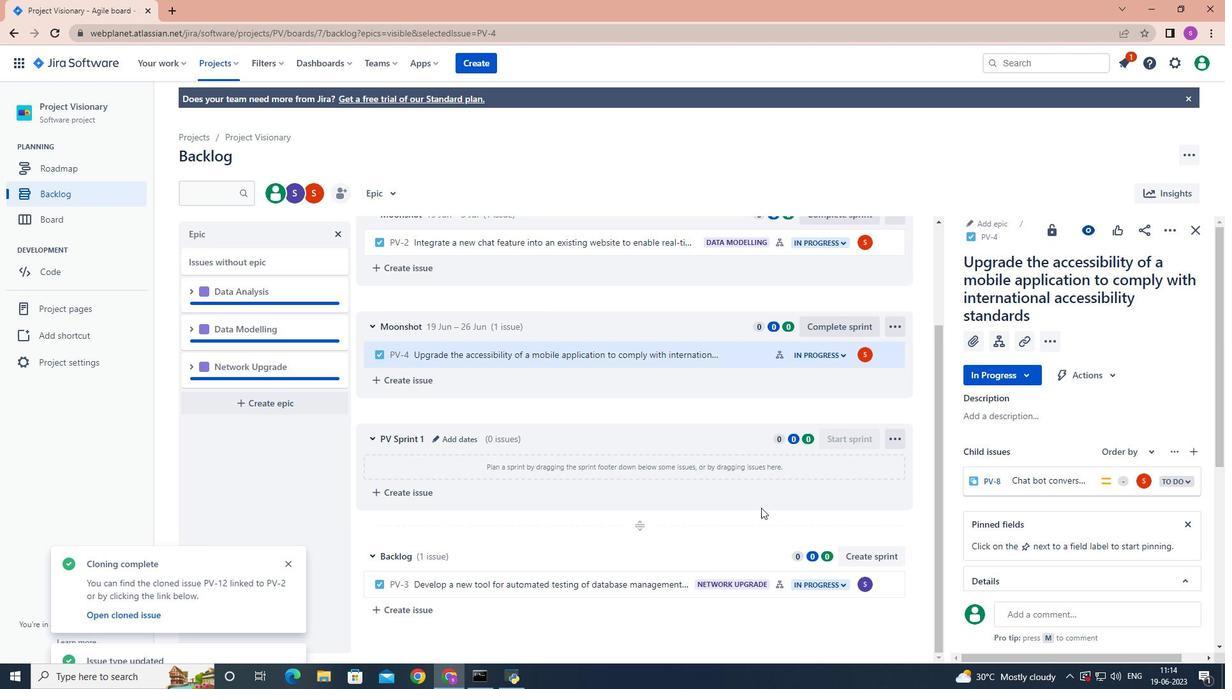 
Action: Mouse moved to (759, 506)
Screenshot: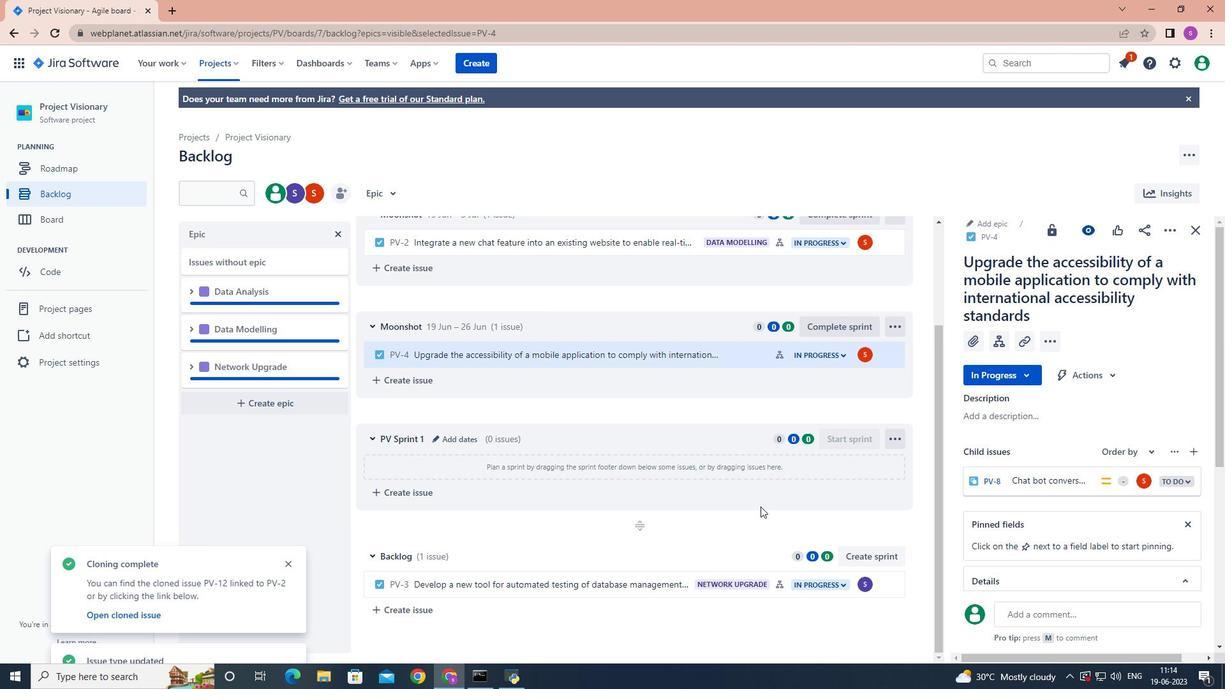 
Action: Mouse scrolled (759, 505) with delta (0, 0)
Screenshot: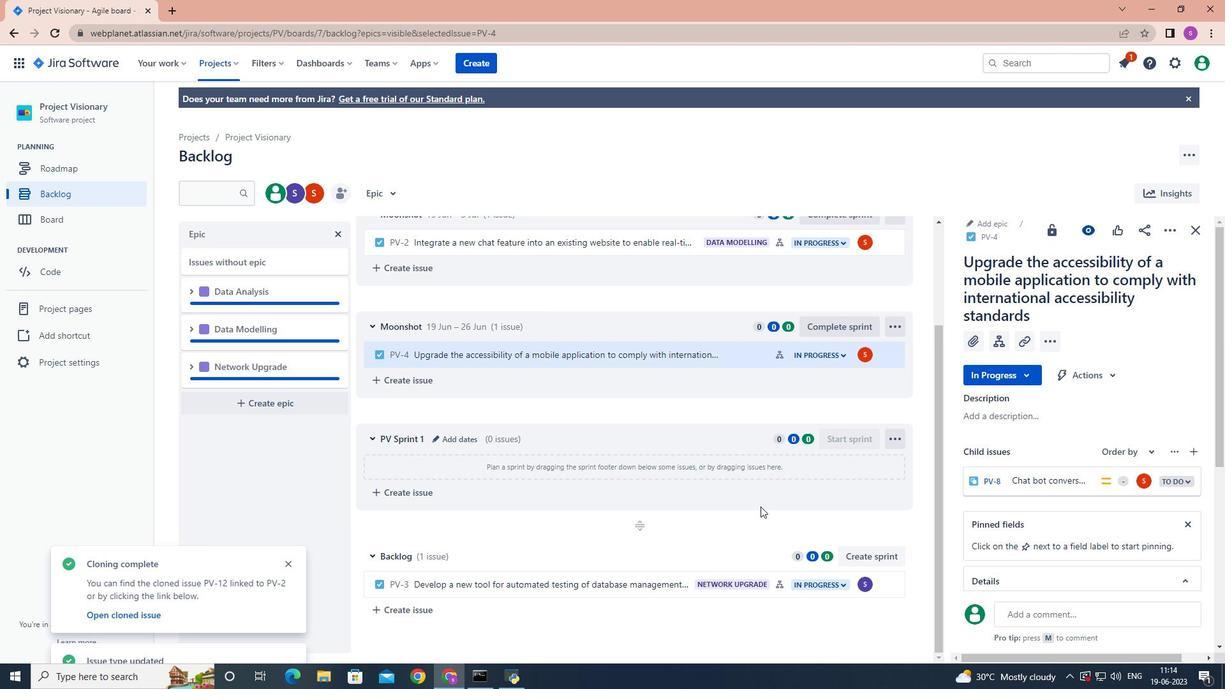 
Action: Mouse moved to (758, 505)
Screenshot: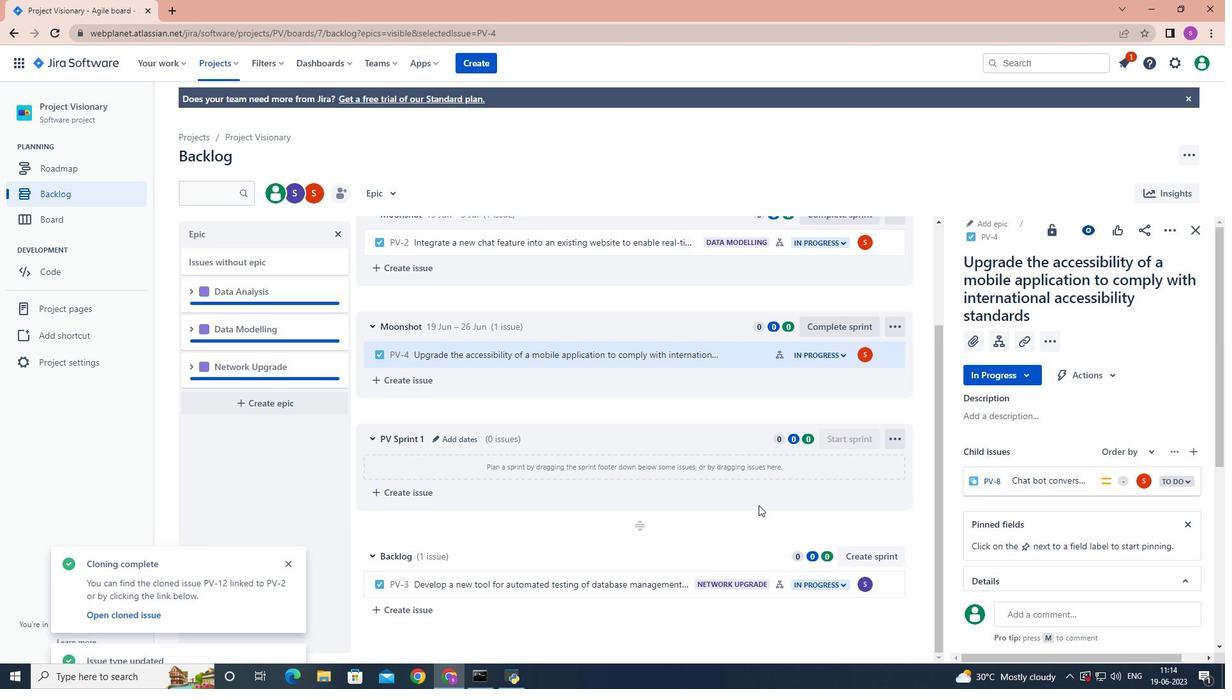 
Action: Mouse scrolled (758, 505) with delta (0, 0)
Screenshot: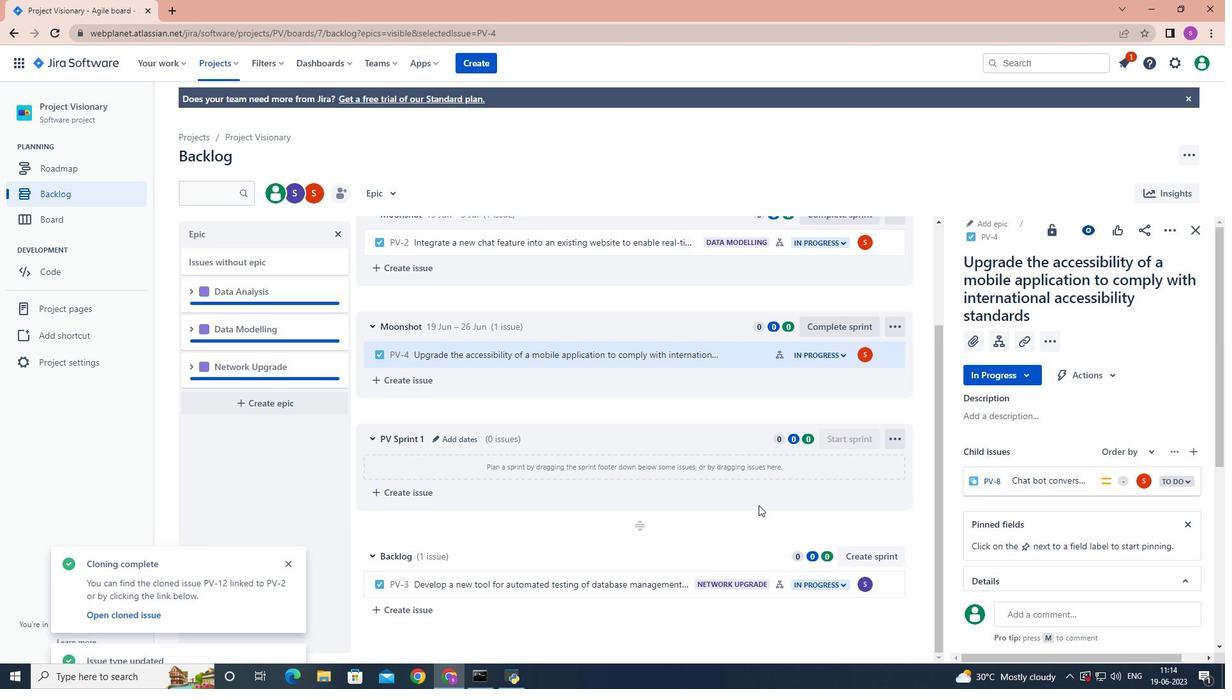 
Action: Mouse moved to (888, 354)
Screenshot: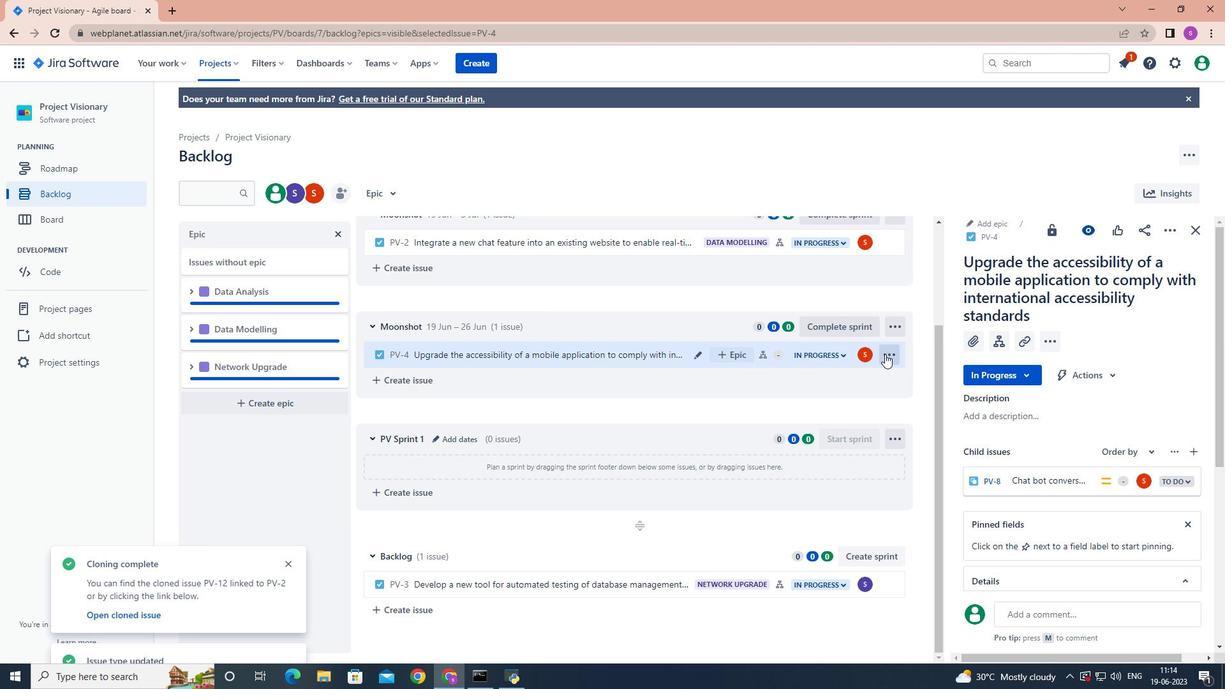 
Action: Mouse pressed left at (888, 354)
Screenshot: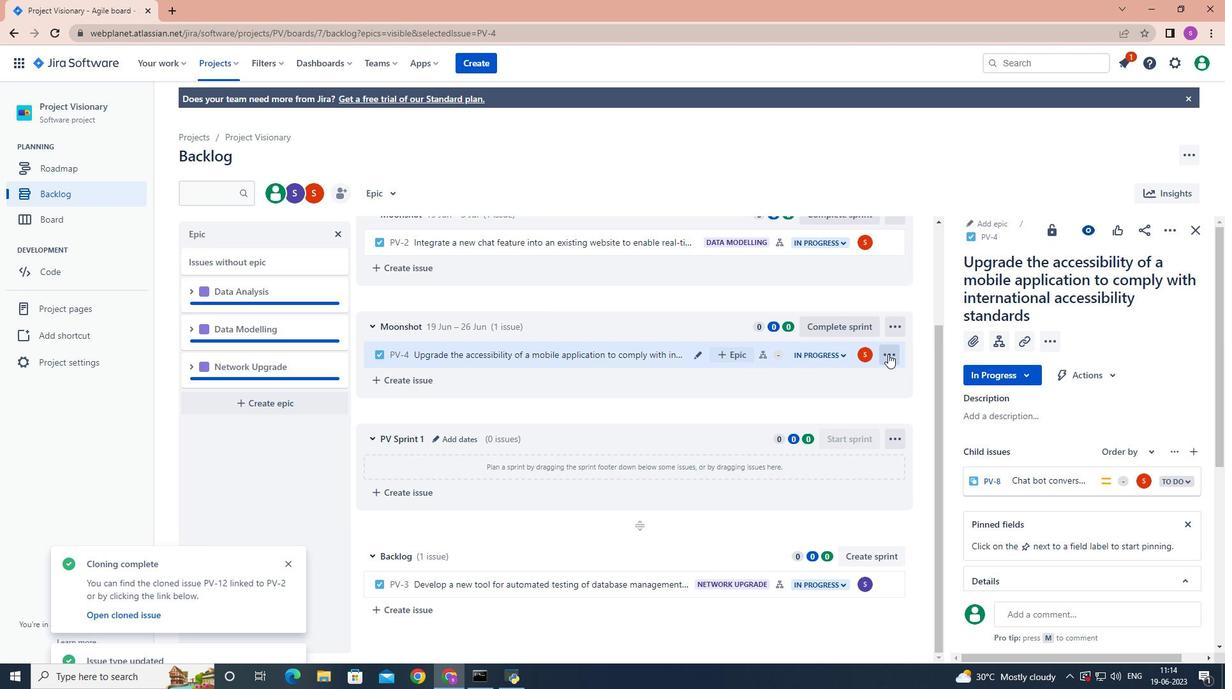 
Action: Mouse moved to (886, 605)
Screenshot: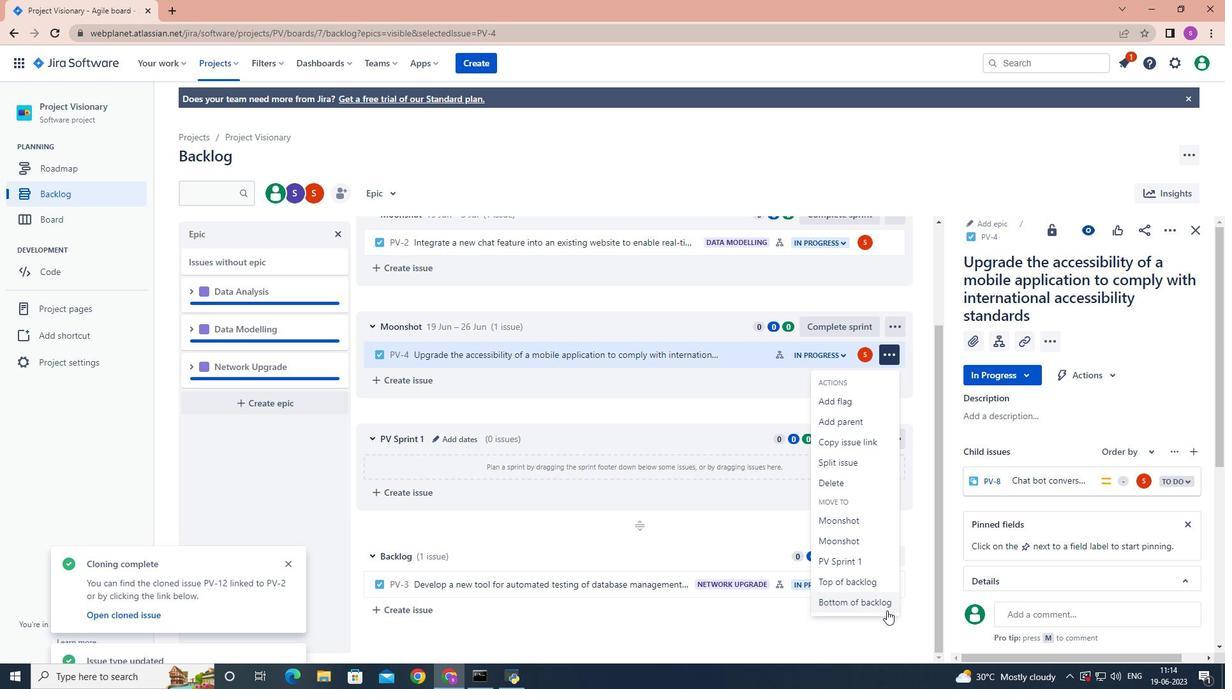 
Action: Mouse pressed left at (886, 605)
Screenshot: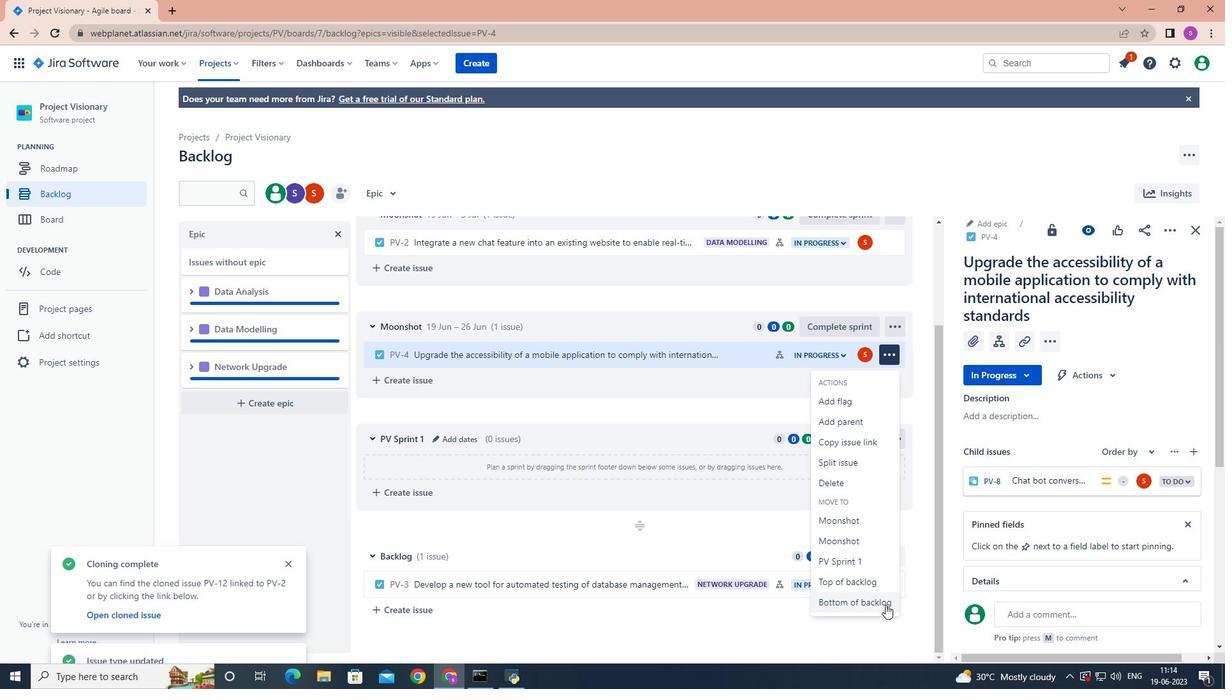 
Action: Mouse moved to (640, 201)
Screenshot: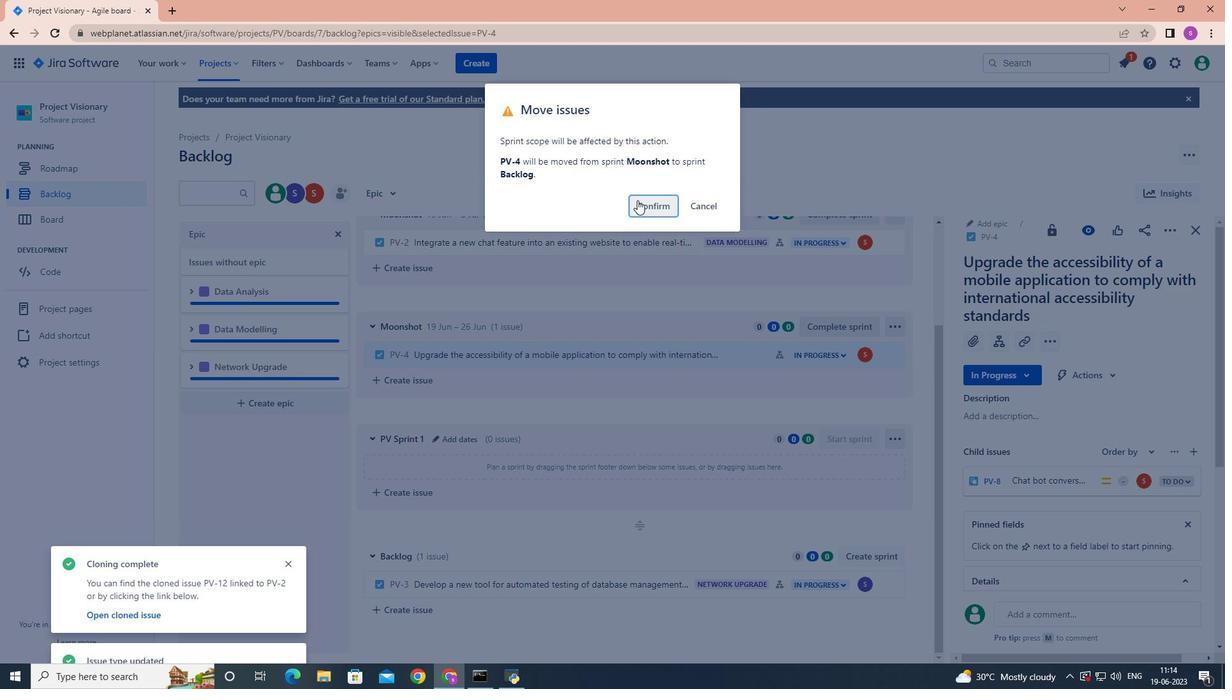 
Action: Mouse pressed left at (640, 201)
Screenshot: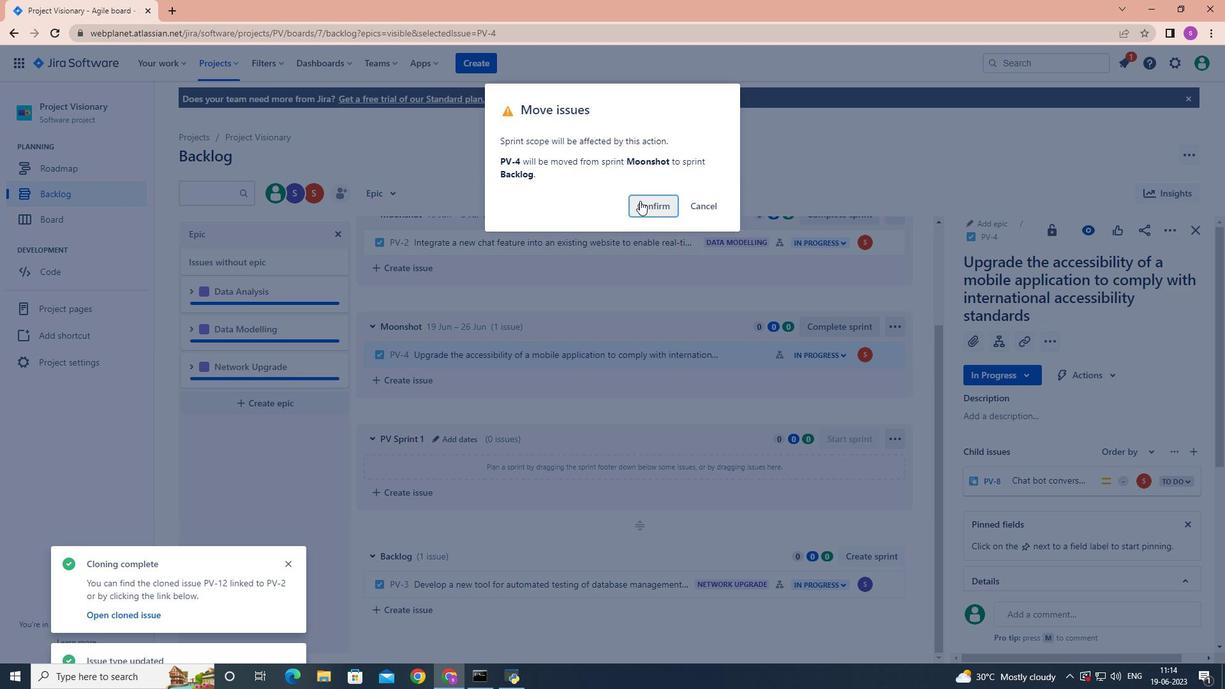 
Action: Mouse moved to (729, 399)
Screenshot: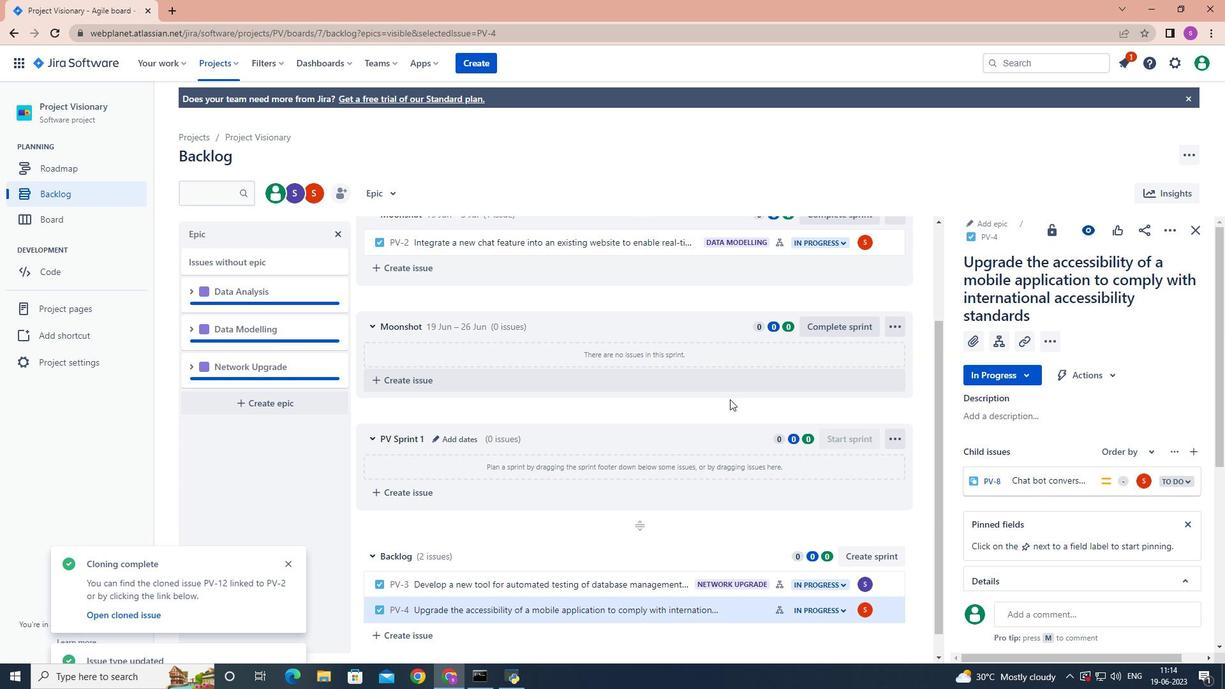 
Action: Mouse scrolled (729, 399) with delta (0, 0)
Screenshot: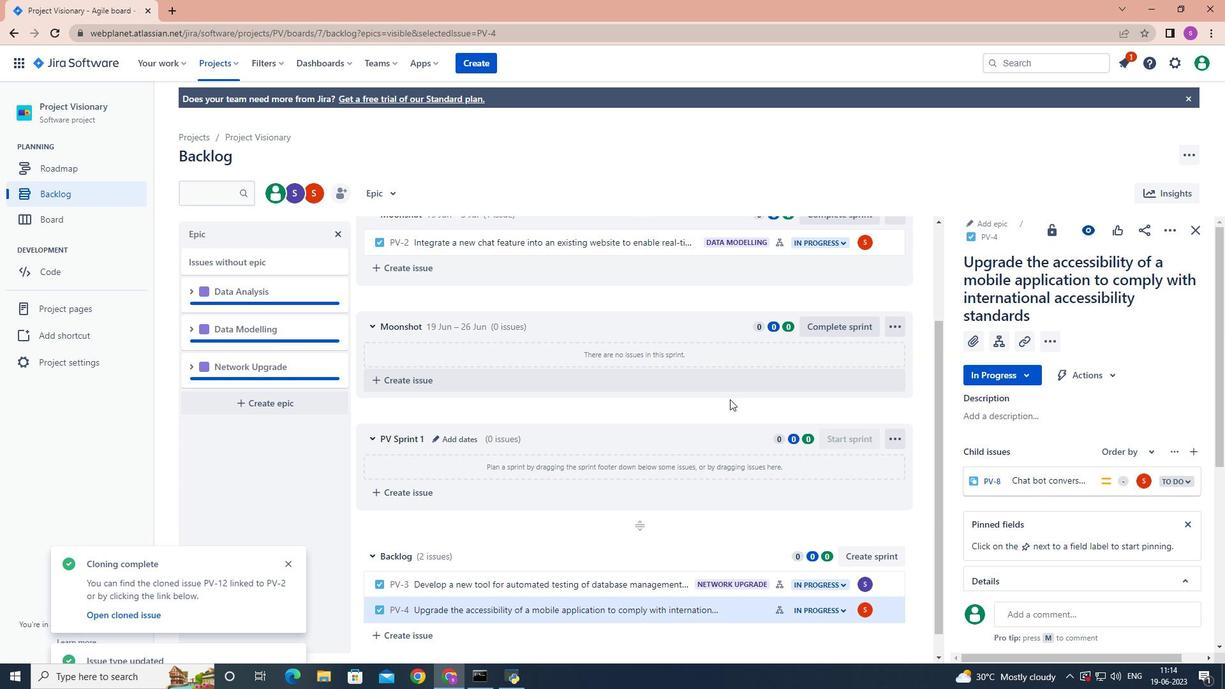 
Action: Mouse scrolled (729, 399) with delta (0, 0)
Screenshot: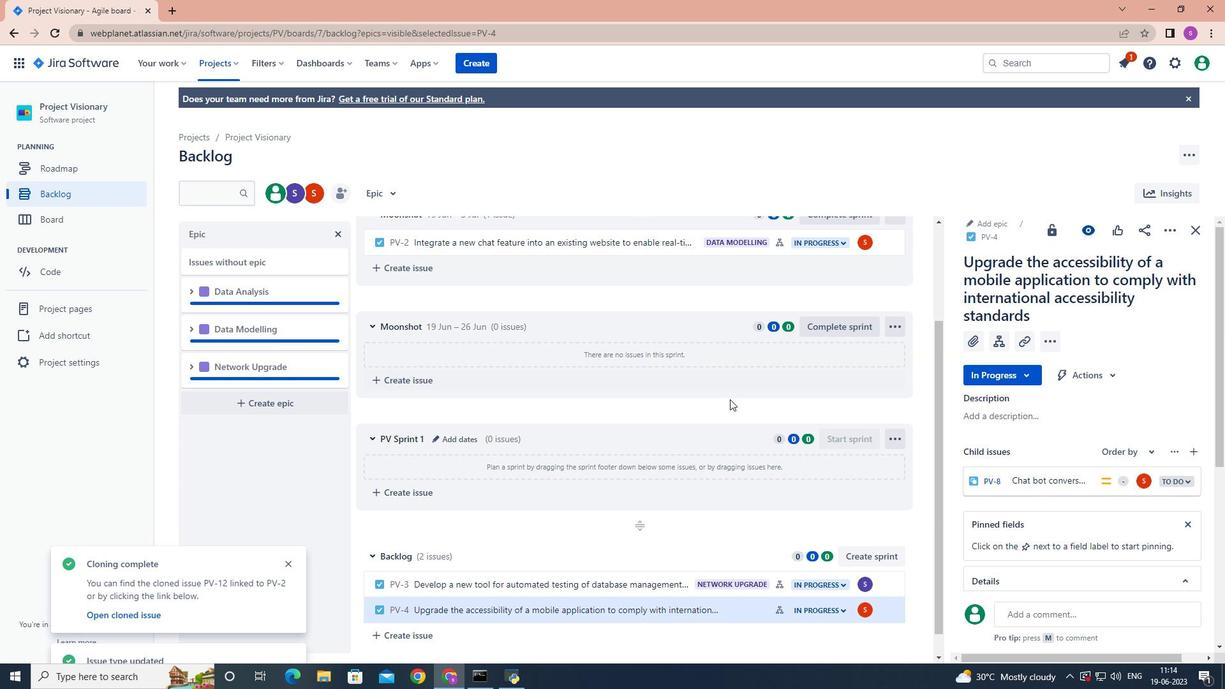 
Action: Mouse moved to (729, 399)
Screenshot: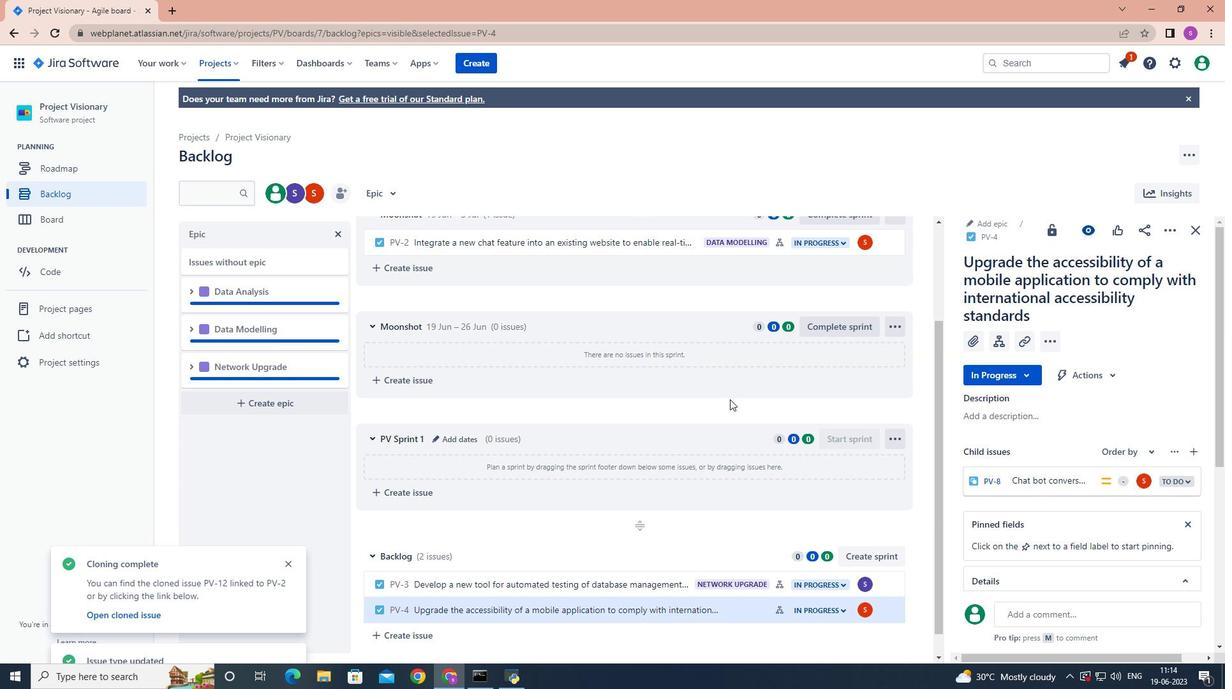 
Action: Mouse scrolled (729, 399) with delta (0, 0)
Screenshot: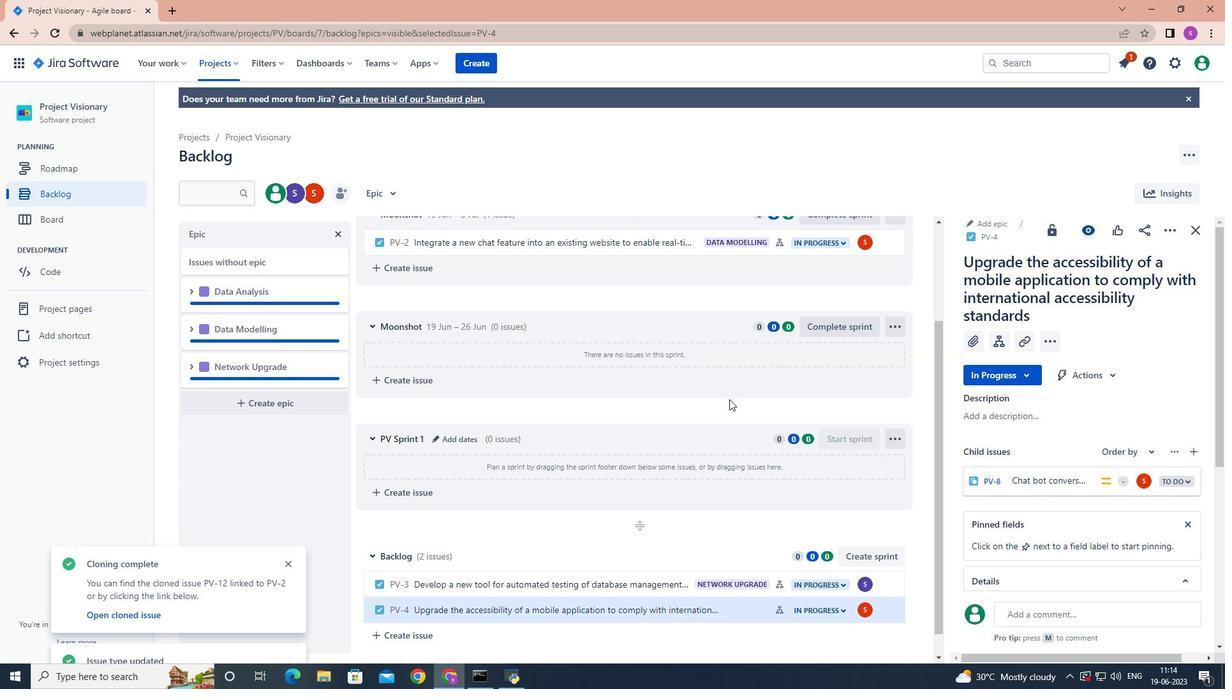 
Action: Mouse moved to (732, 584)
Screenshot: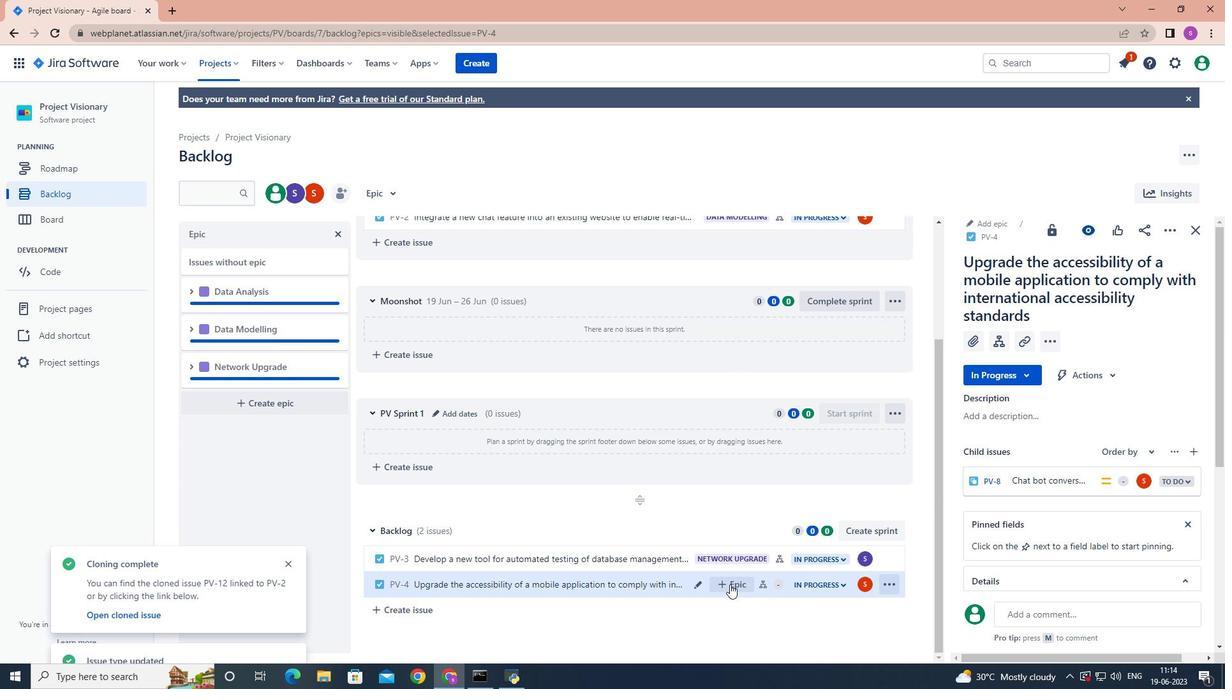 
Action: Mouse pressed left at (732, 584)
Screenshot: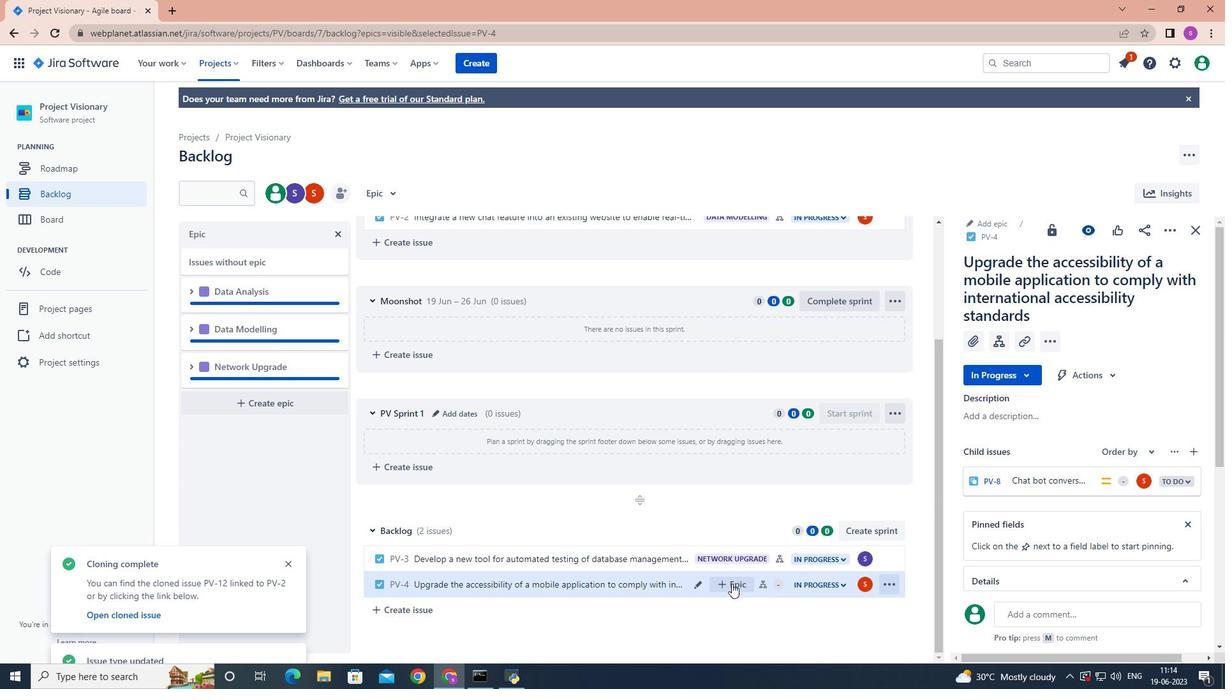 
Action: Mouse moved to (798, 632)
Screenshot: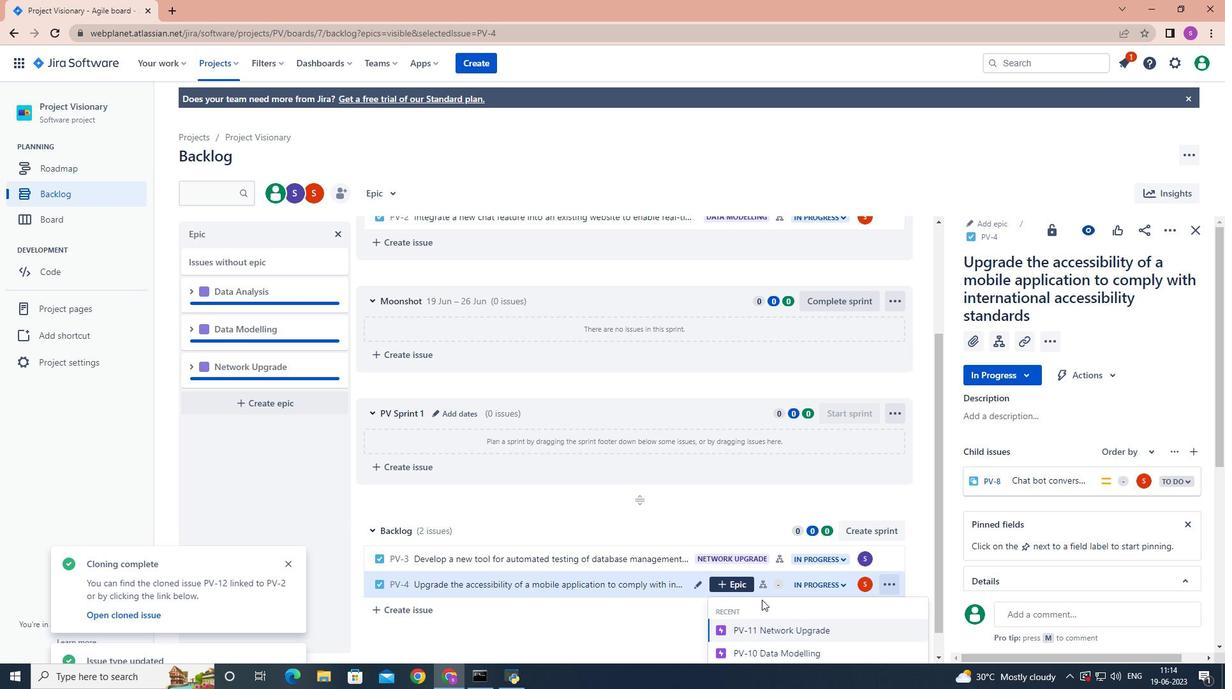 
Action: Mouse scrolled (798, 632) with delta (0, 0)
Screenshot: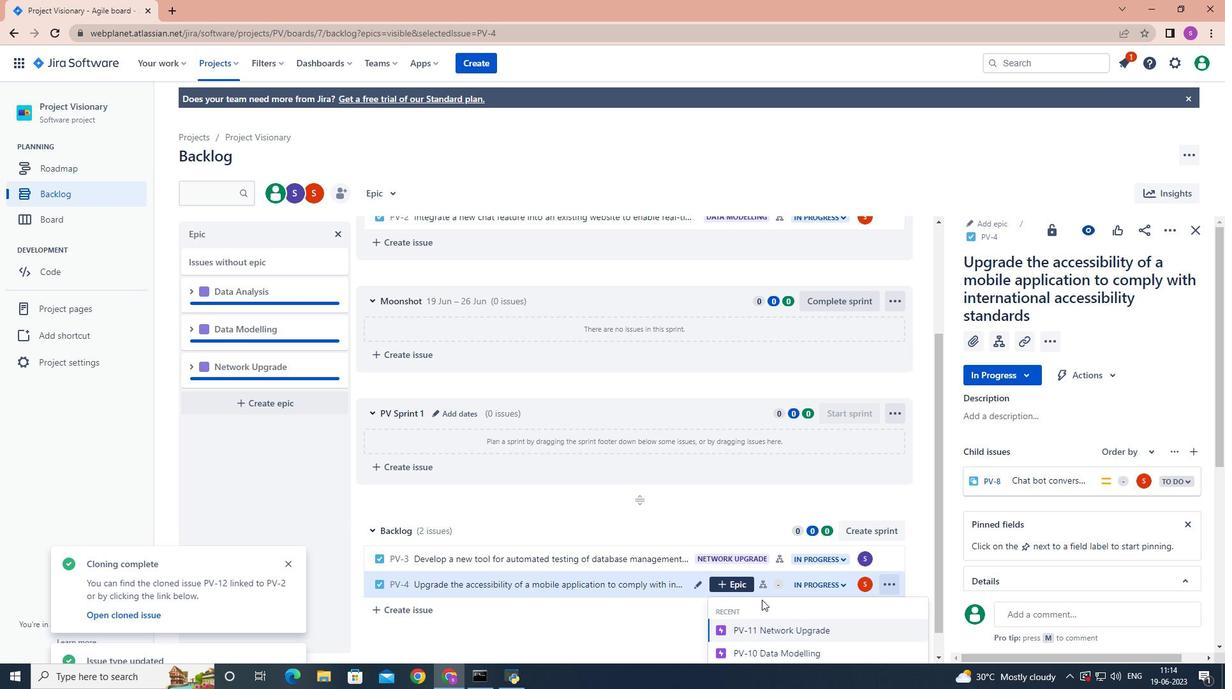 
Action: Mouse moved to (803, 635)
Screenshot: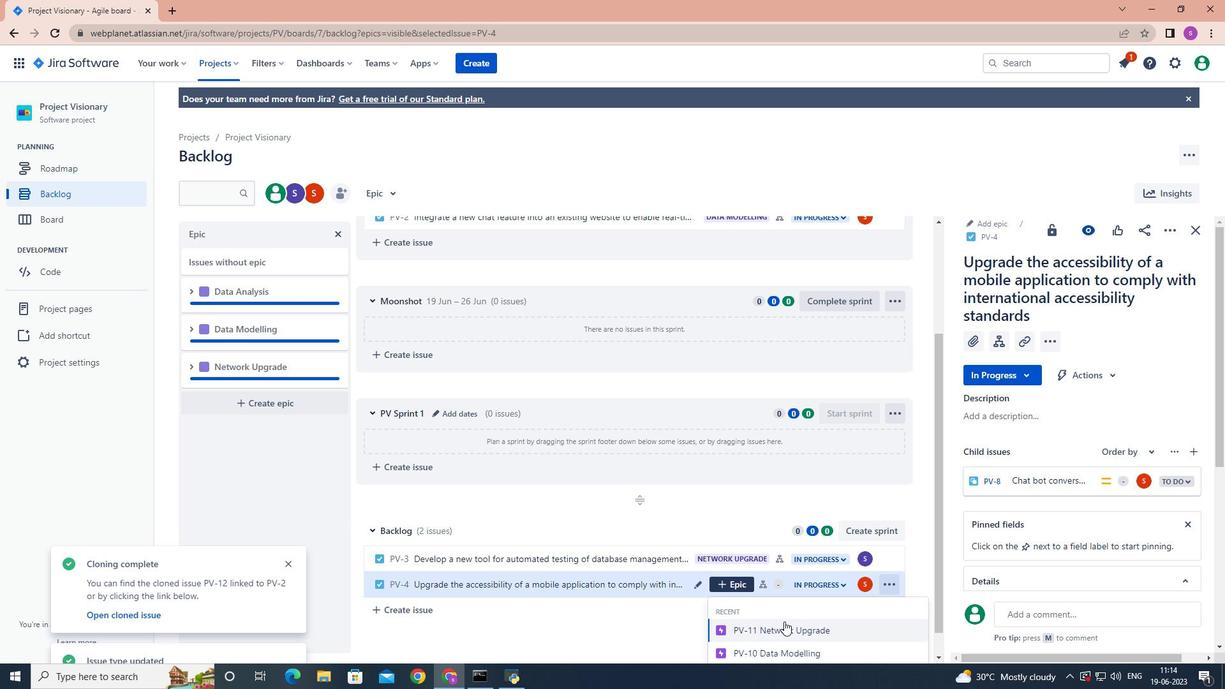 
Action: Mouse scrolled (803, 634) with delta (0, 0)
Screenshot: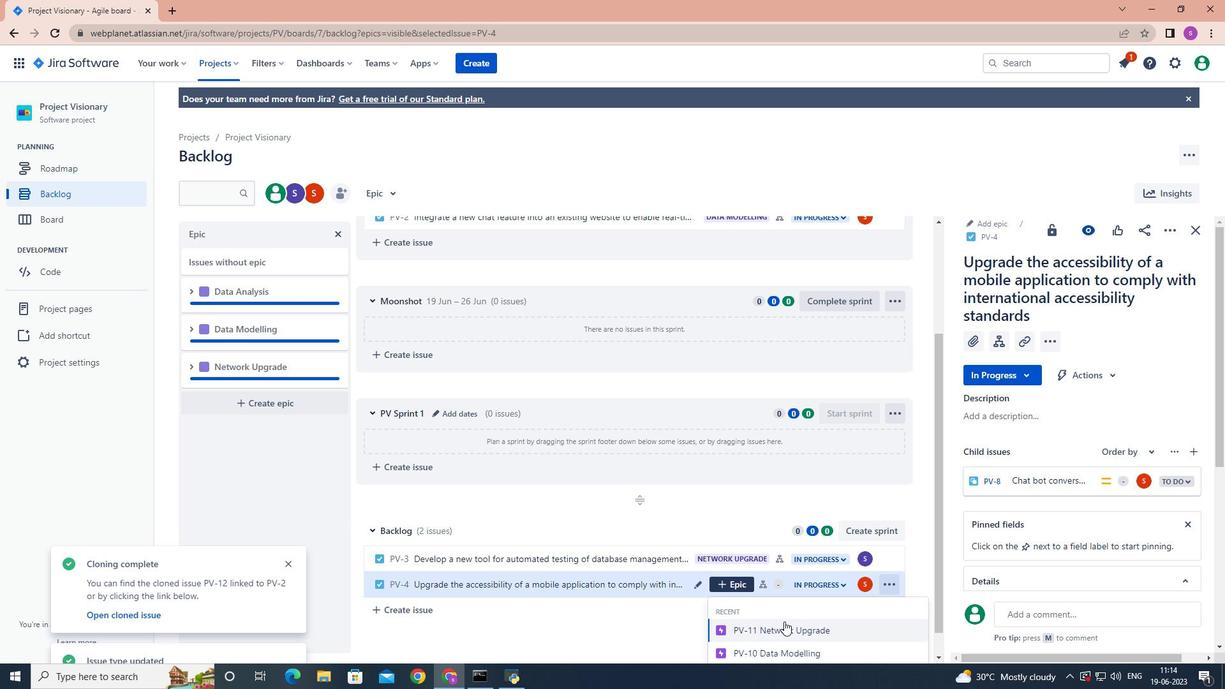 
Action: Mouse moved to (805, 636)
Screenshot: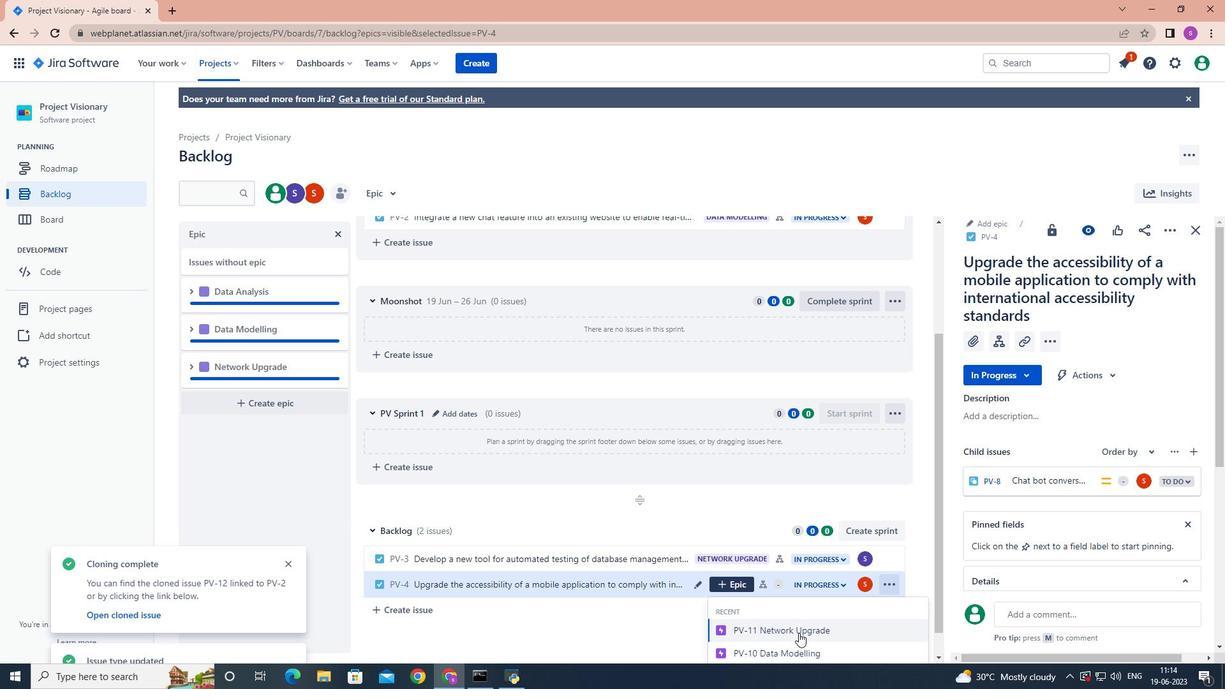 
Action: Mouse scrolled (805, 635) with delta (0, 0)
Screenshot: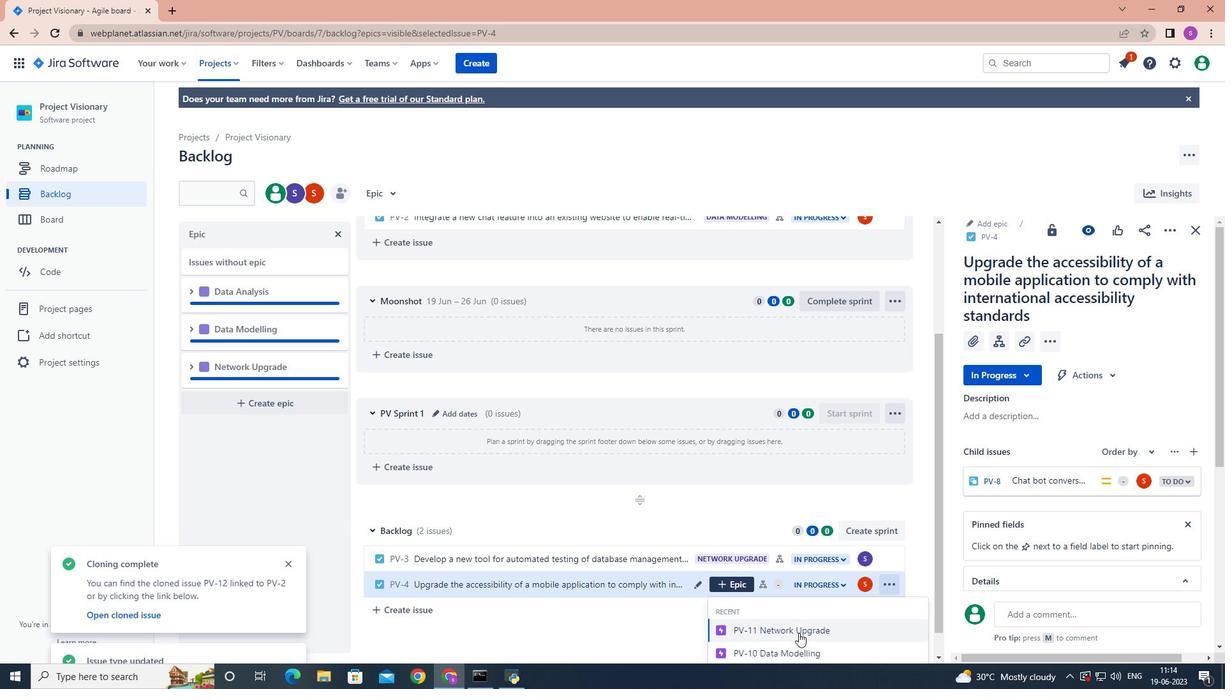 
Action: Mouse moved to (805, 635)
Screenshot: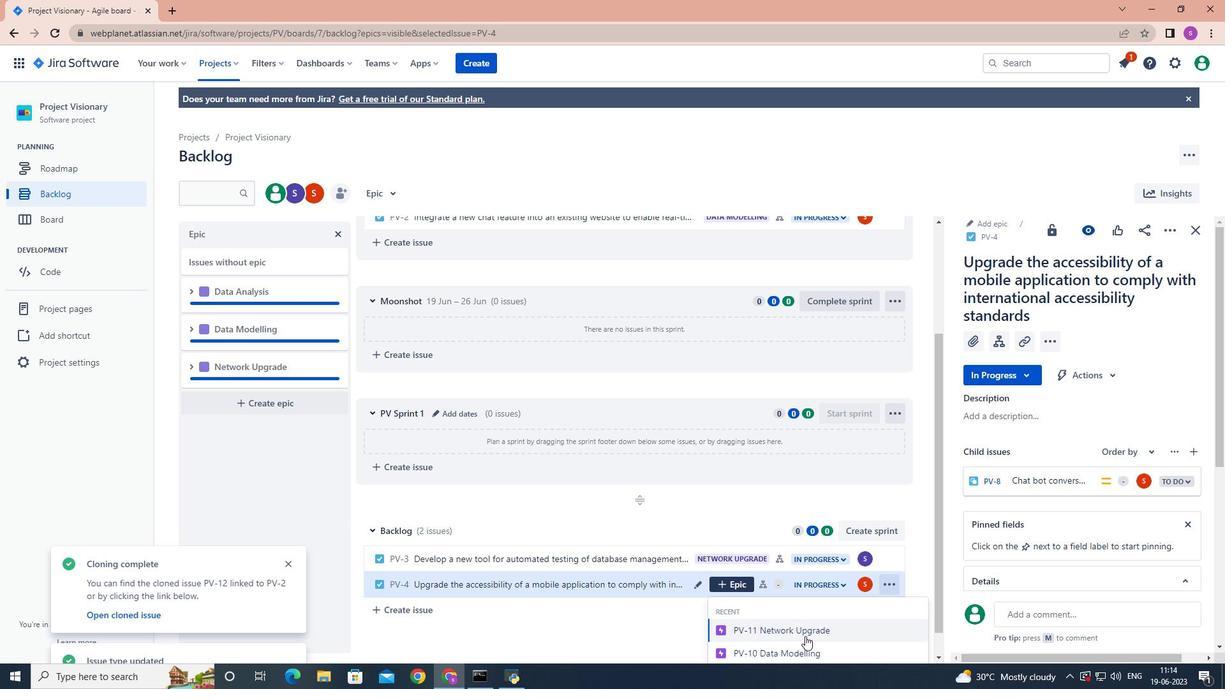 
Action: Mouse scrolled (805, 634) with delta (0, 0)
Screenshot: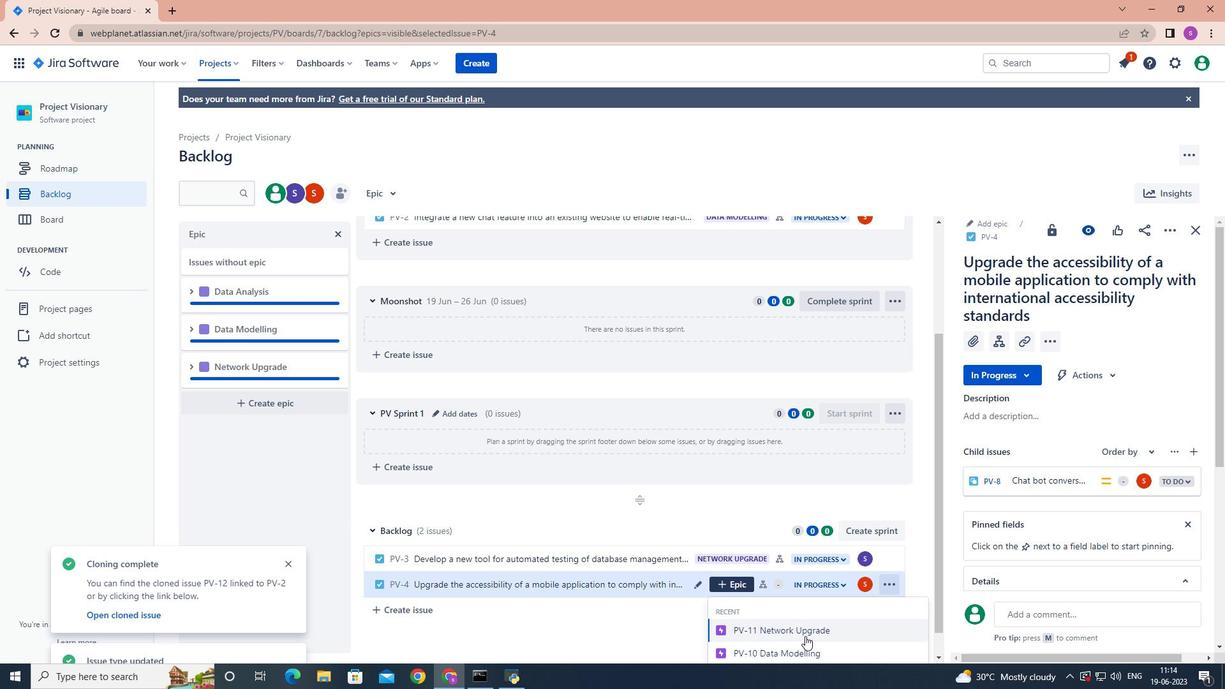 
Action: Mouse moved to (805, 632)
Screenshot: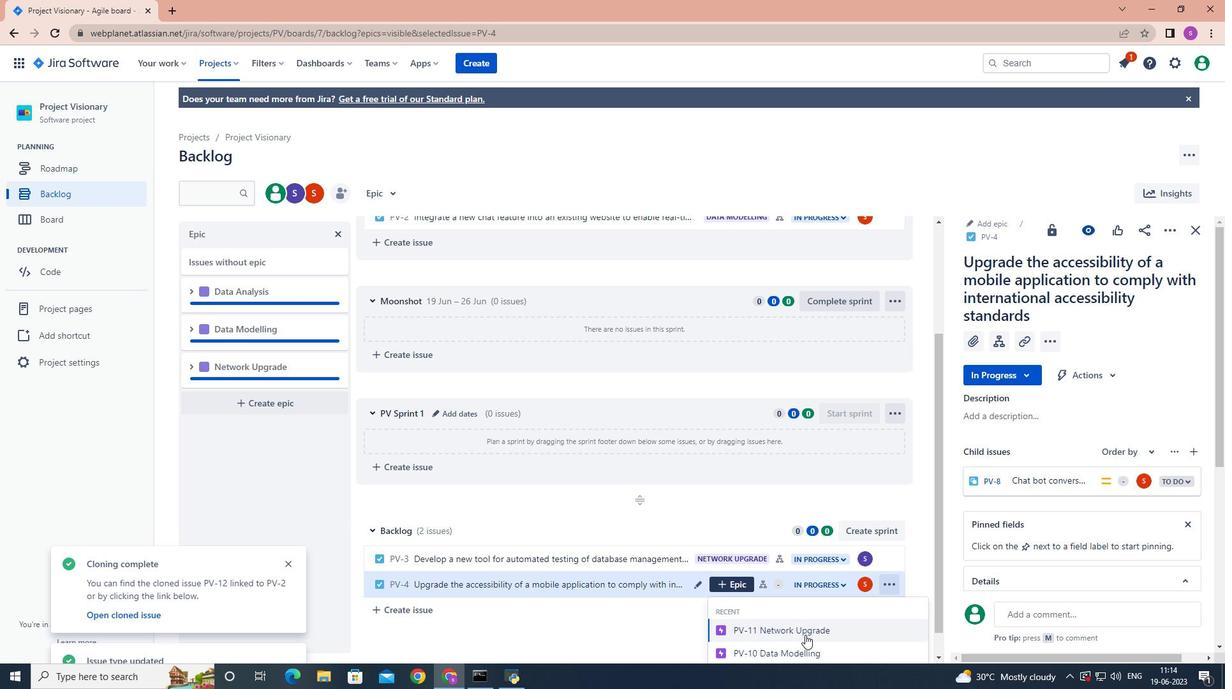 
Action: Mouse scrolled (805, 631) with delta (0, 0)
Screenshot: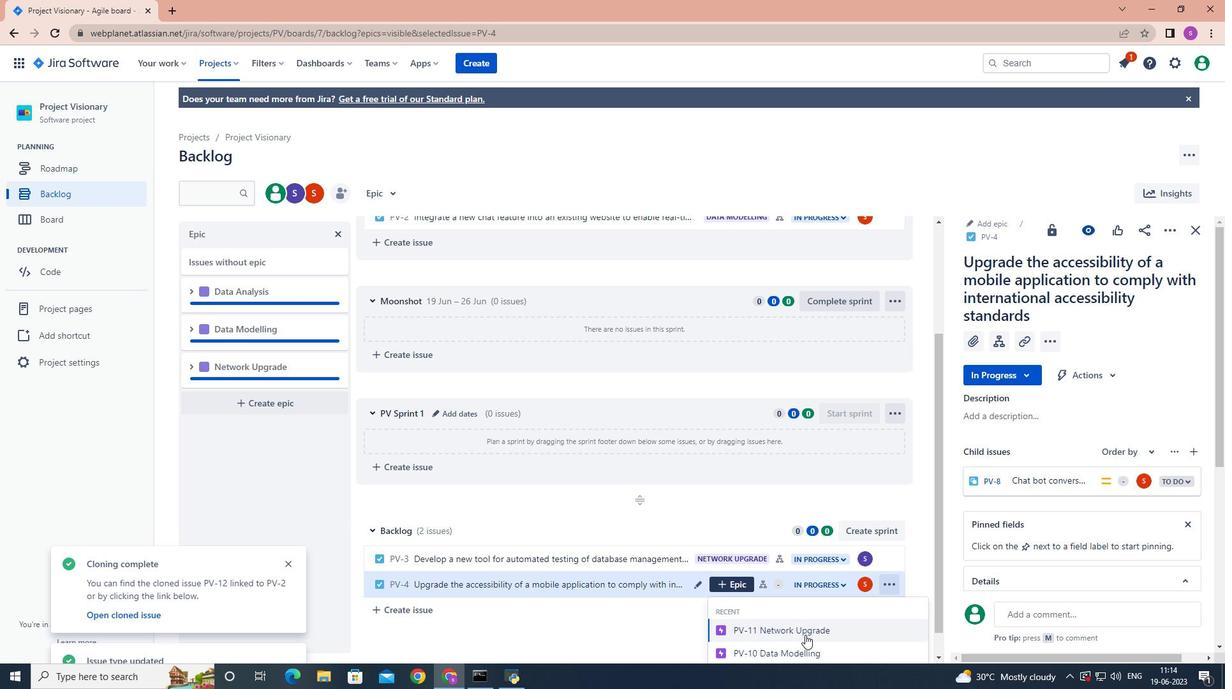 
Action: Mouse moved to (930, 637)
Screenshot: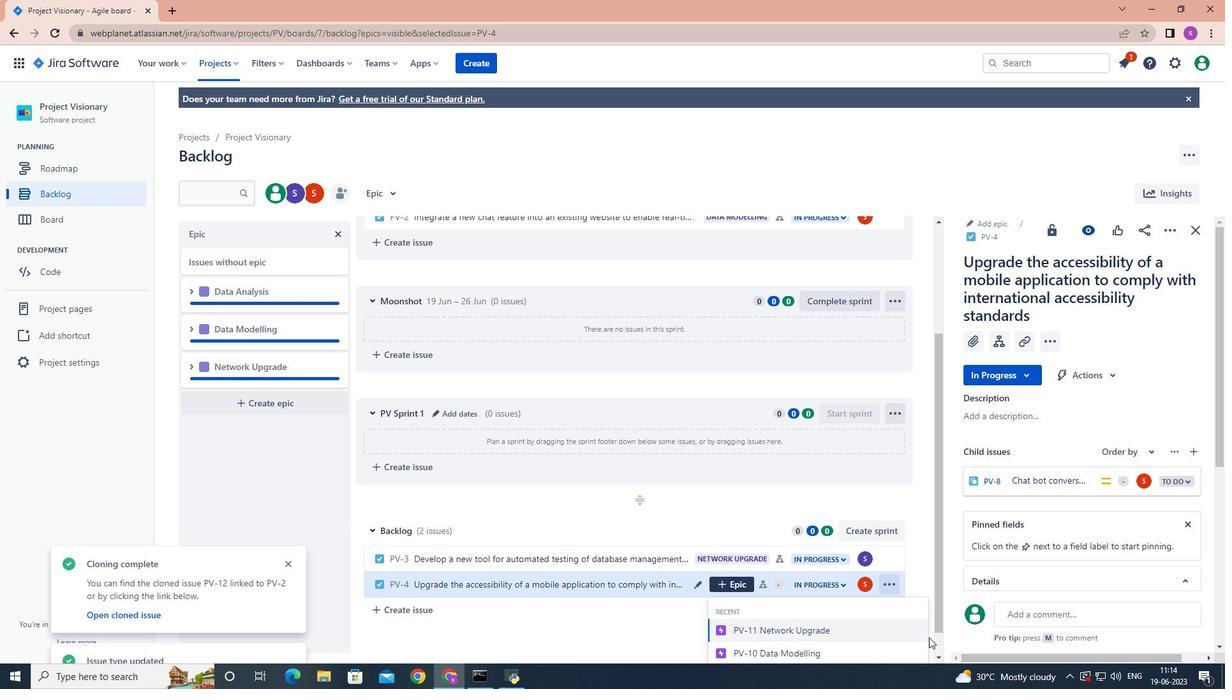 
Action: Mouse scrolled (930, 636) with delta (0, 0)
Screenshot: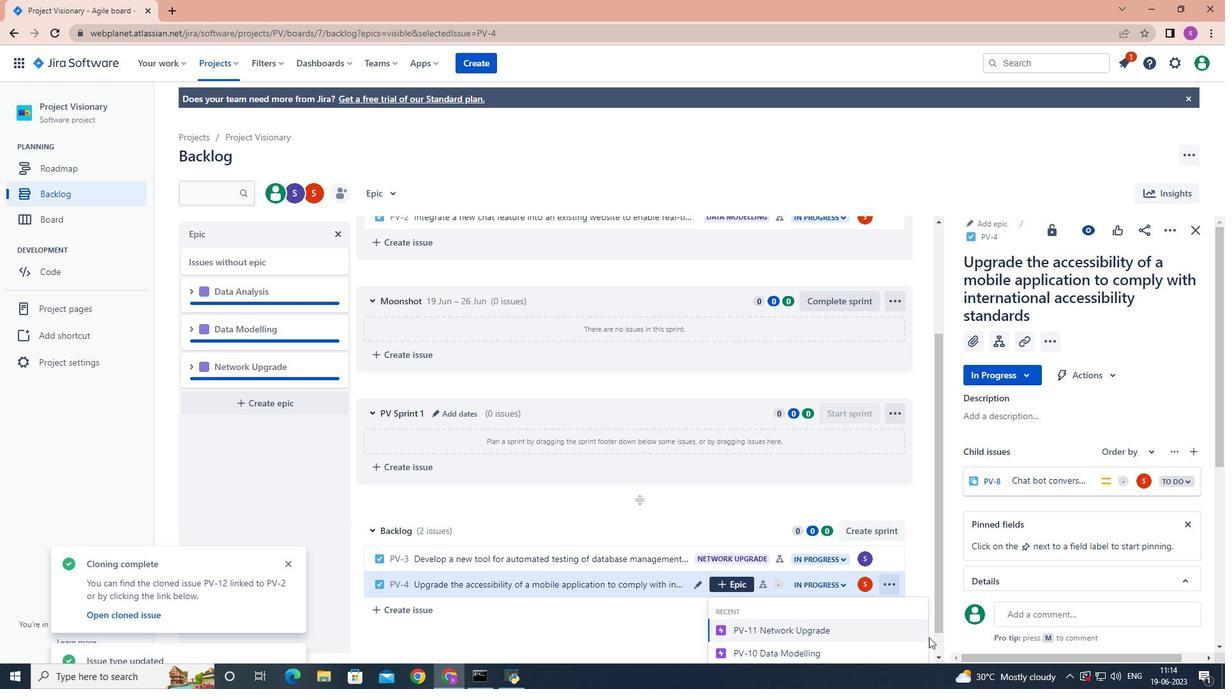 
Action: Mouse moved to (930, 637)
Screenshot: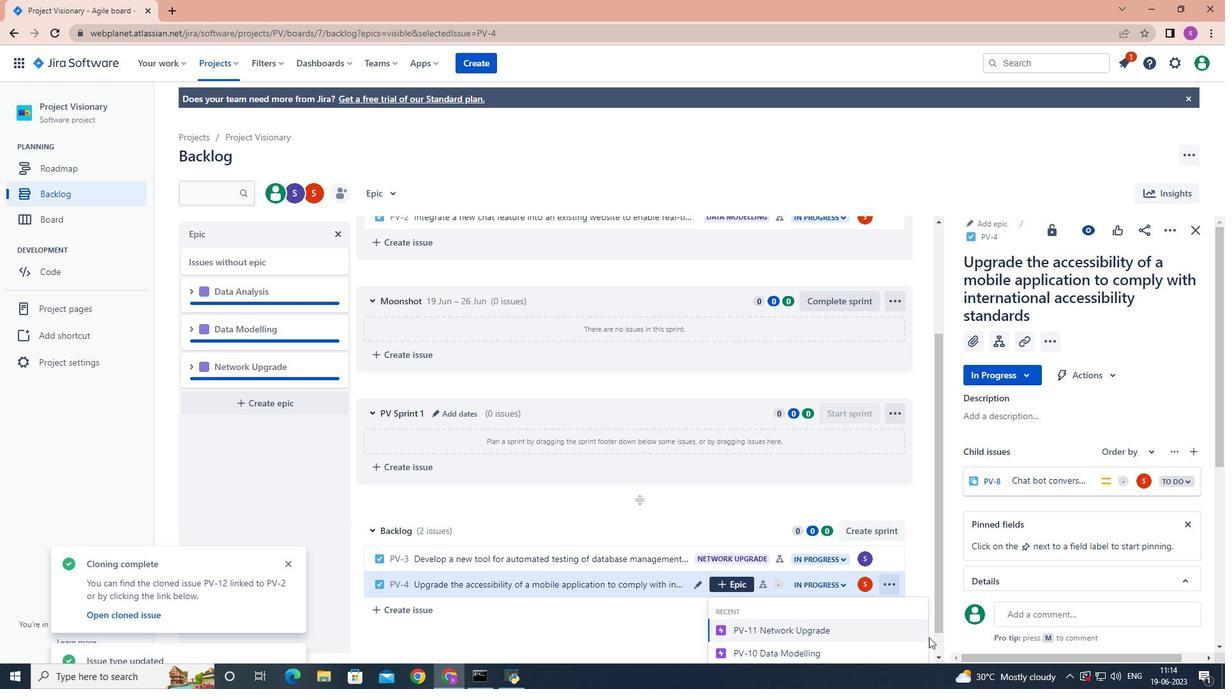 
Action: Mouse scrolled (930, 636) with delta (0, 0)
Screenshot: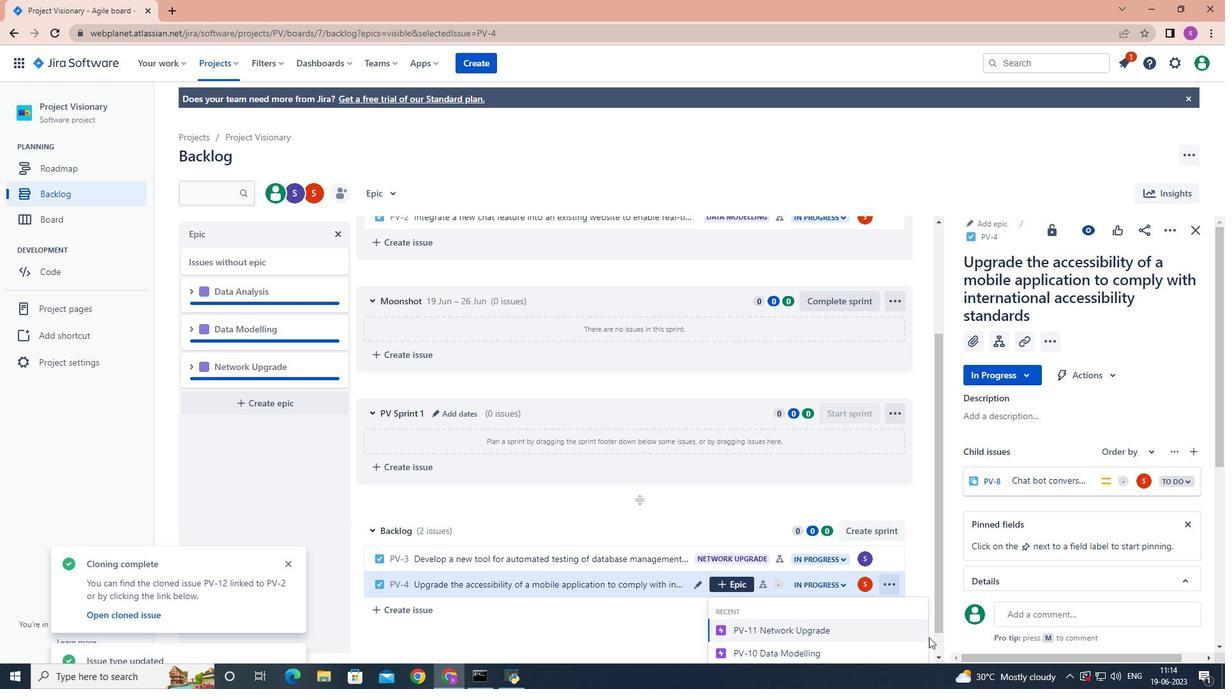 
Action: Mouse moved to (932, 636)
Screenshot: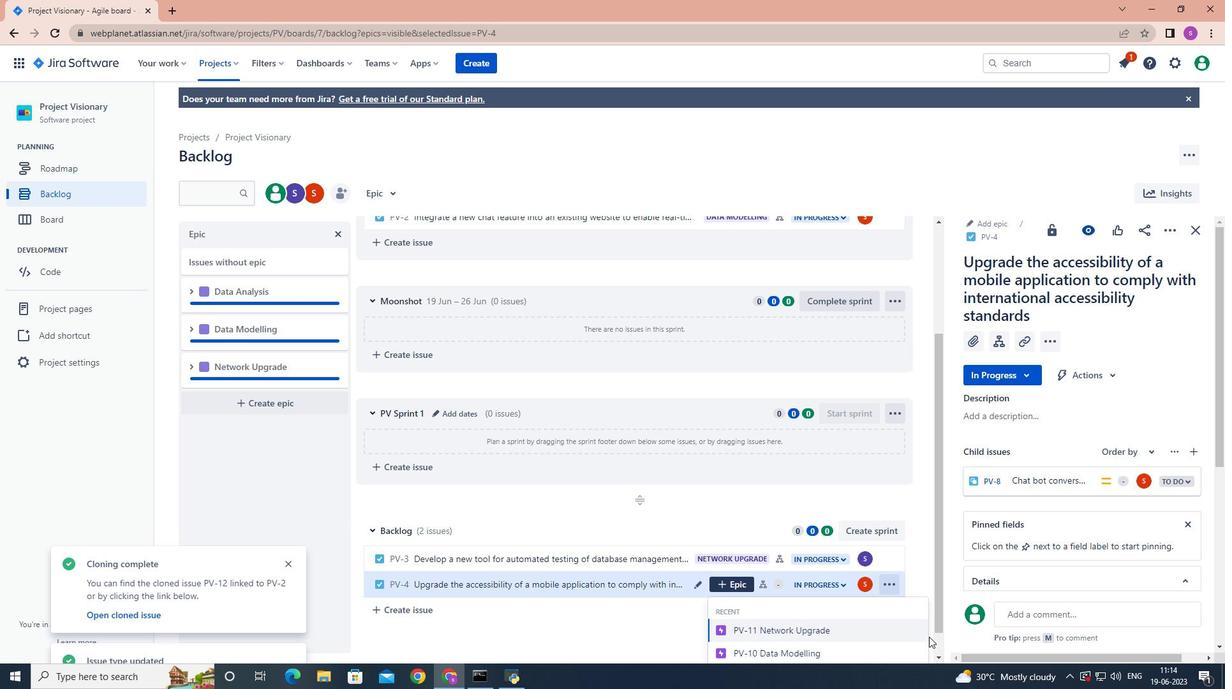 
Action: Mouse scrolled (932, 635) with delta (0, 0)
Screenshot: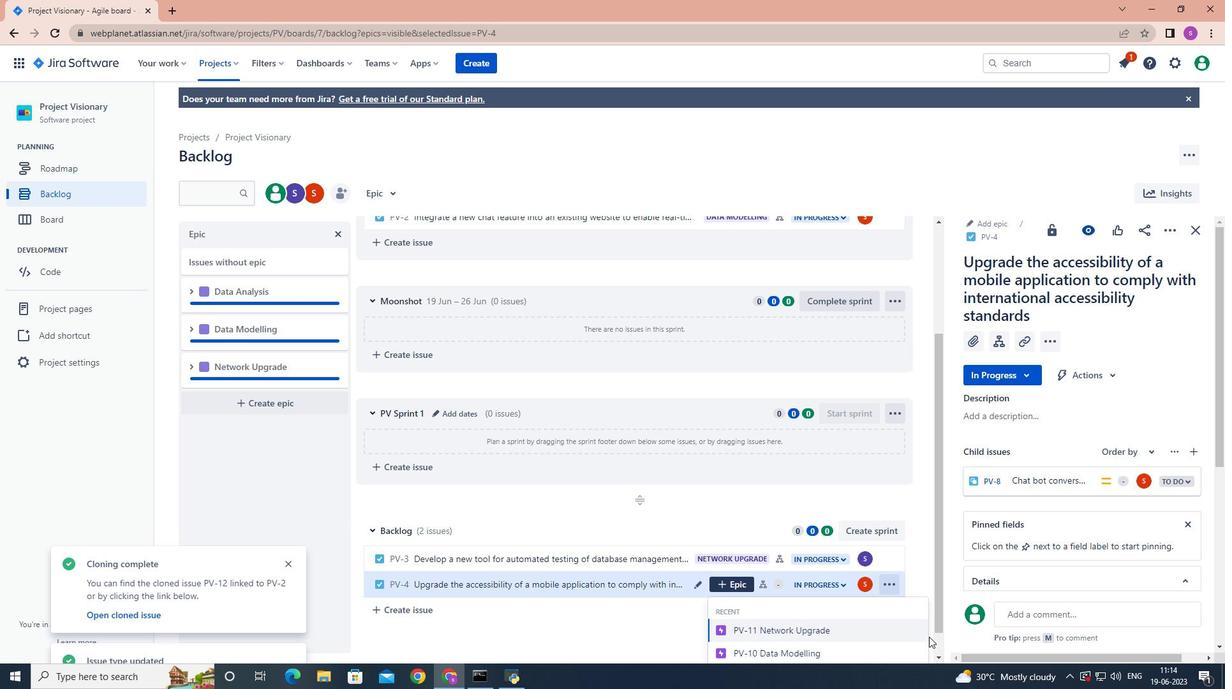 
Action: Mouse moved to (938, 636)
Screenshot: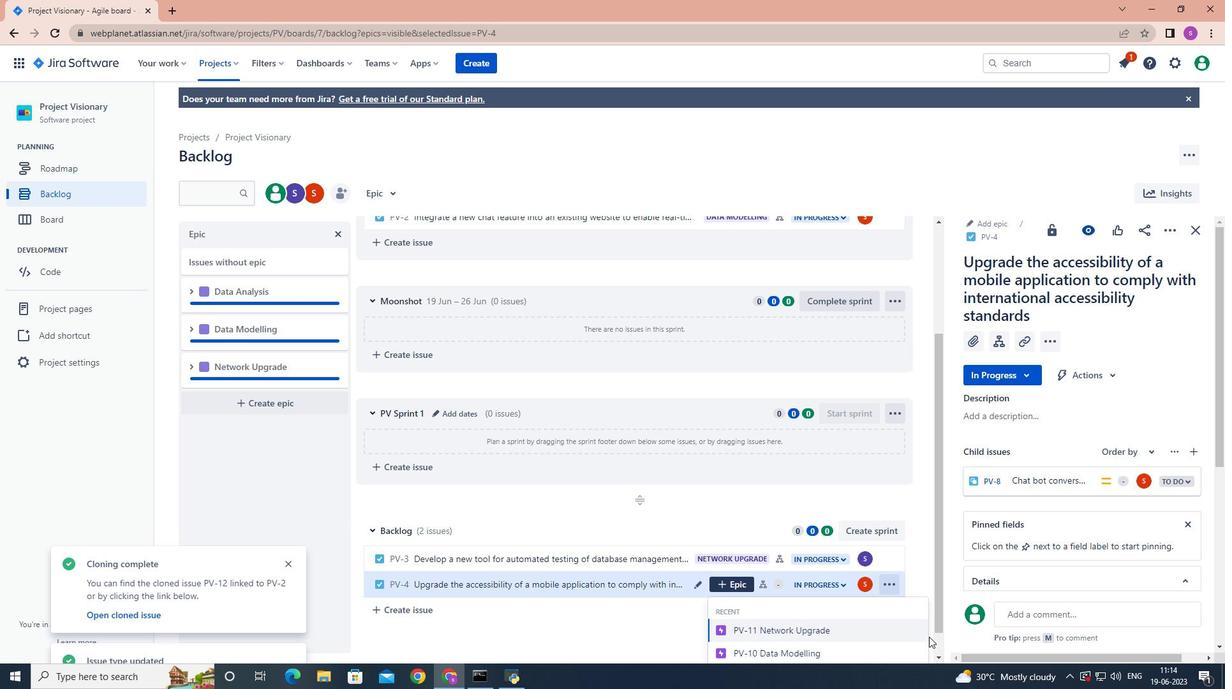 
Action: Mouse scrolled (938, 635) with delta (0, 0)
Screenshot: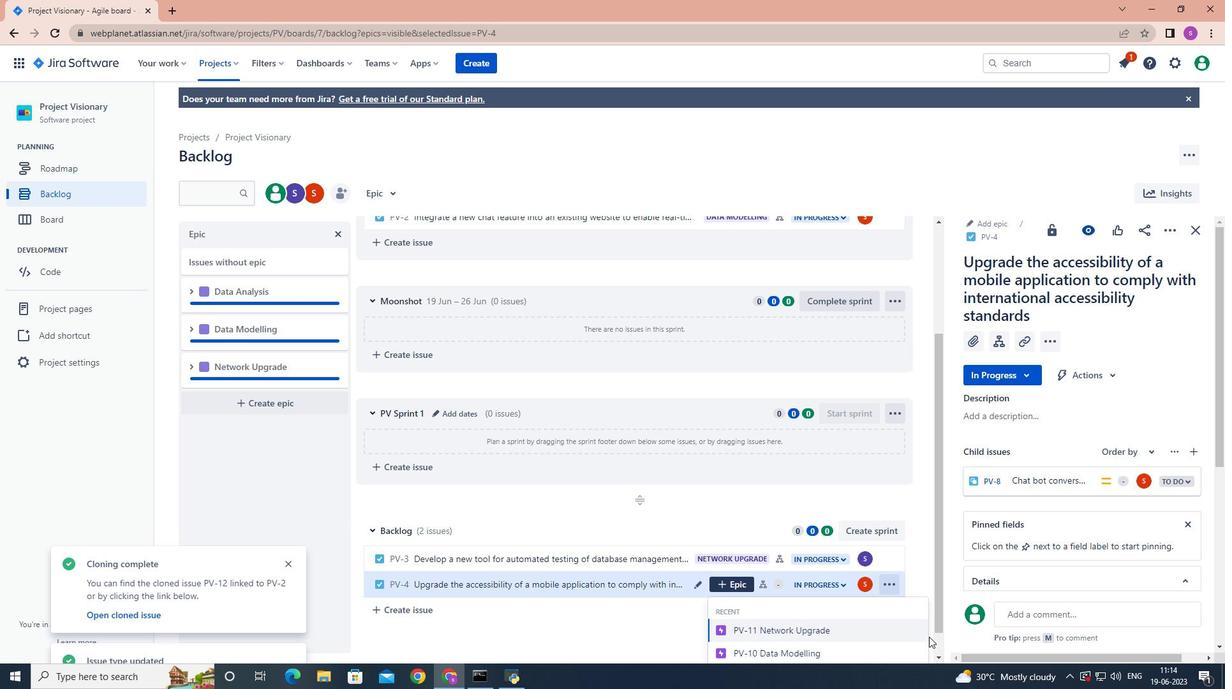 
Action: Mouse moved to (941, 634)
Screenshot: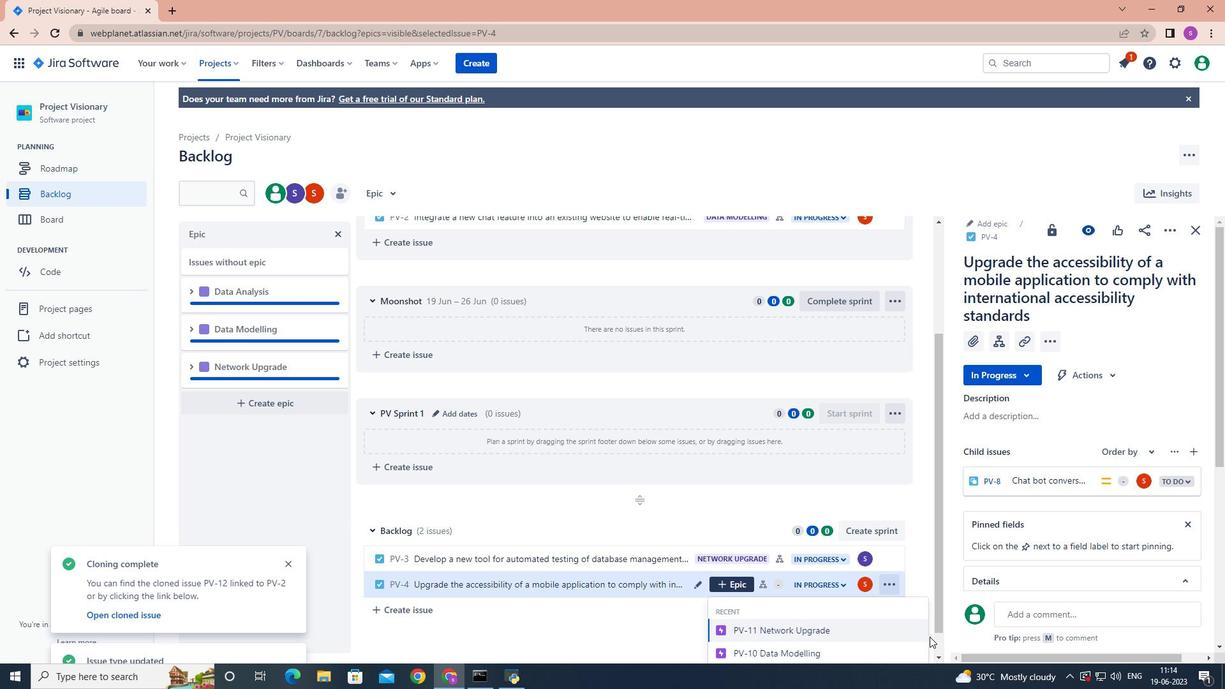 
Action: Mouse scrolled (941, 634) with delta (0, 0)
Screenshot: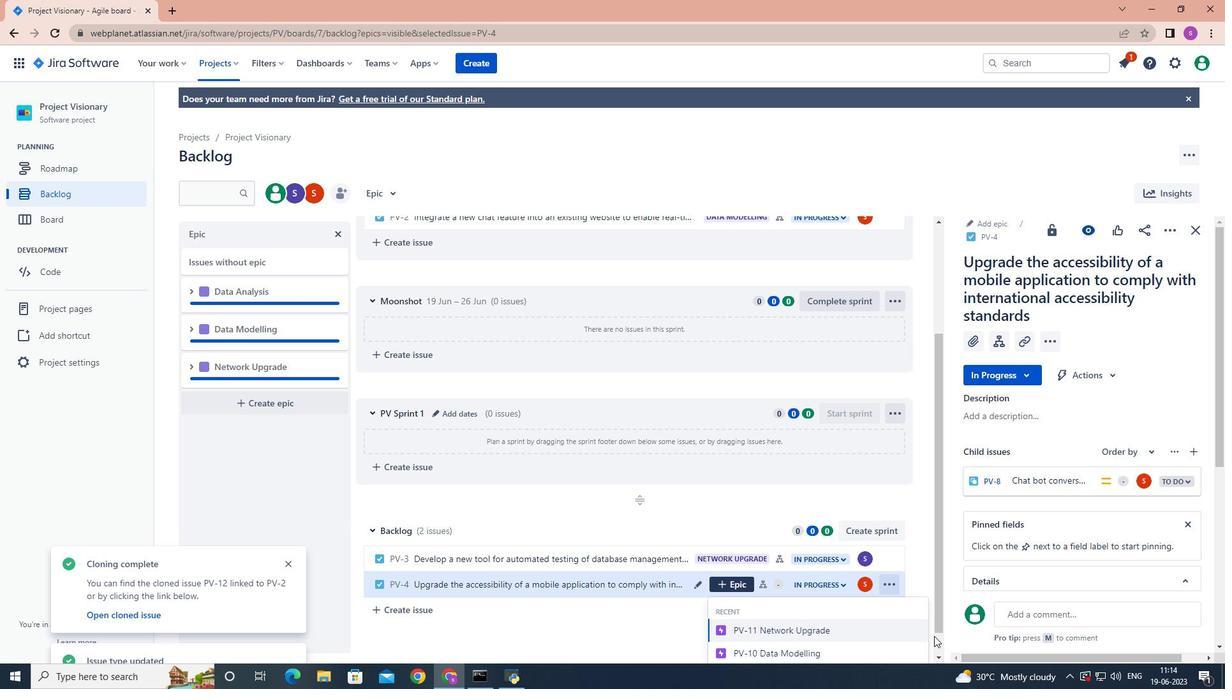 
Action: Mouse moved to (799, 646)
Screenshot: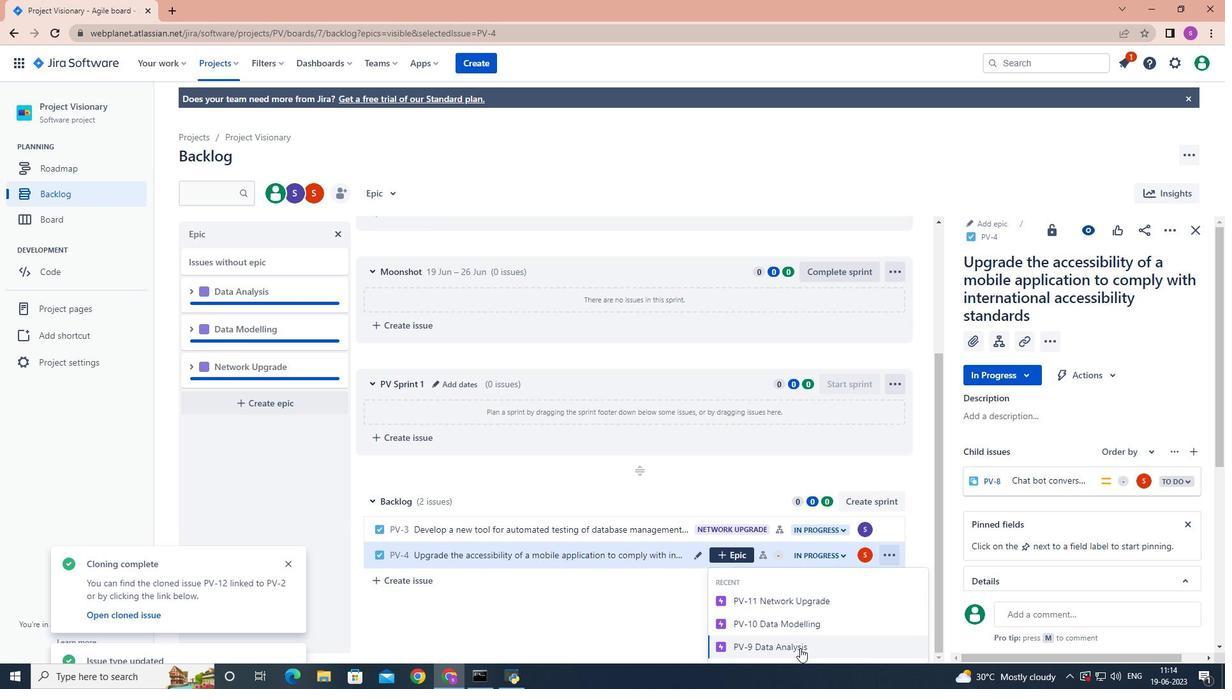 
Action: Mouse pressed left at (799, 646)
Screenshot: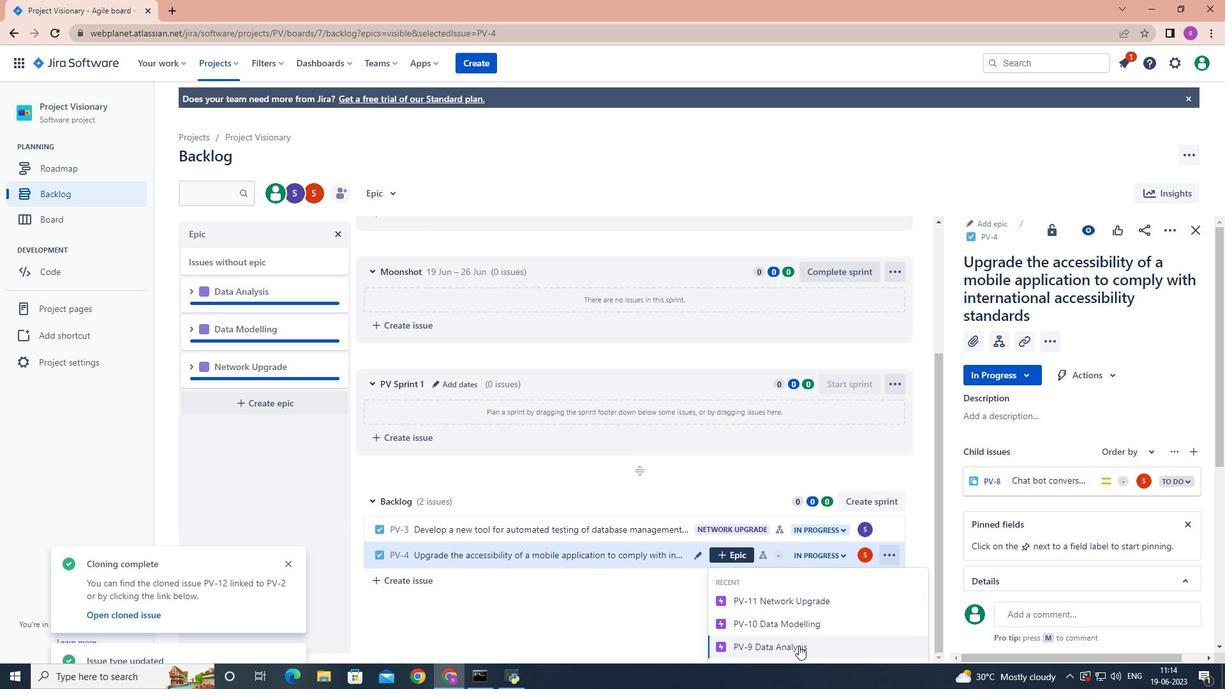 
Action: Mouse moved to (1125, 222)
Screenshot: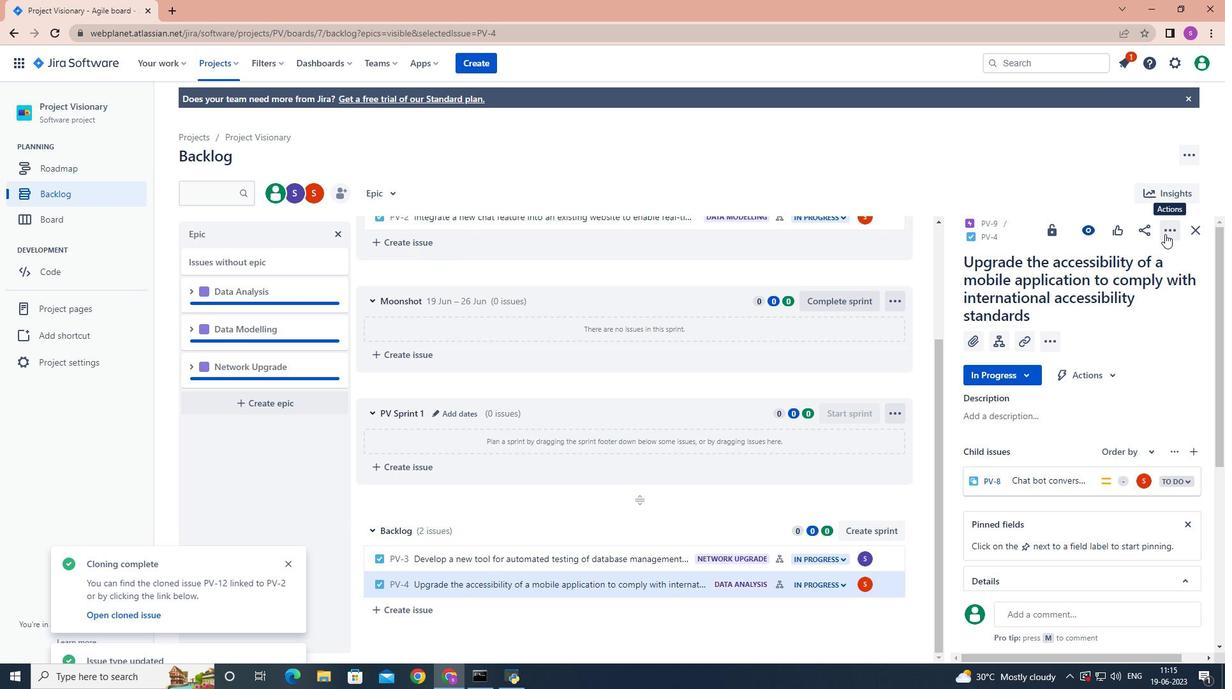 
